 Task: Reply to email with the signature Connor Wood with the subject 'Product launch announcement' from softage.1@softage.net with the message 'Can you confirm whether the project is on track to meet the deadline?' with CC to softage.7@softage.net with an attached document Design_specifications.pdf
Action: Mouse moved to (1140, 265)
Screenshot: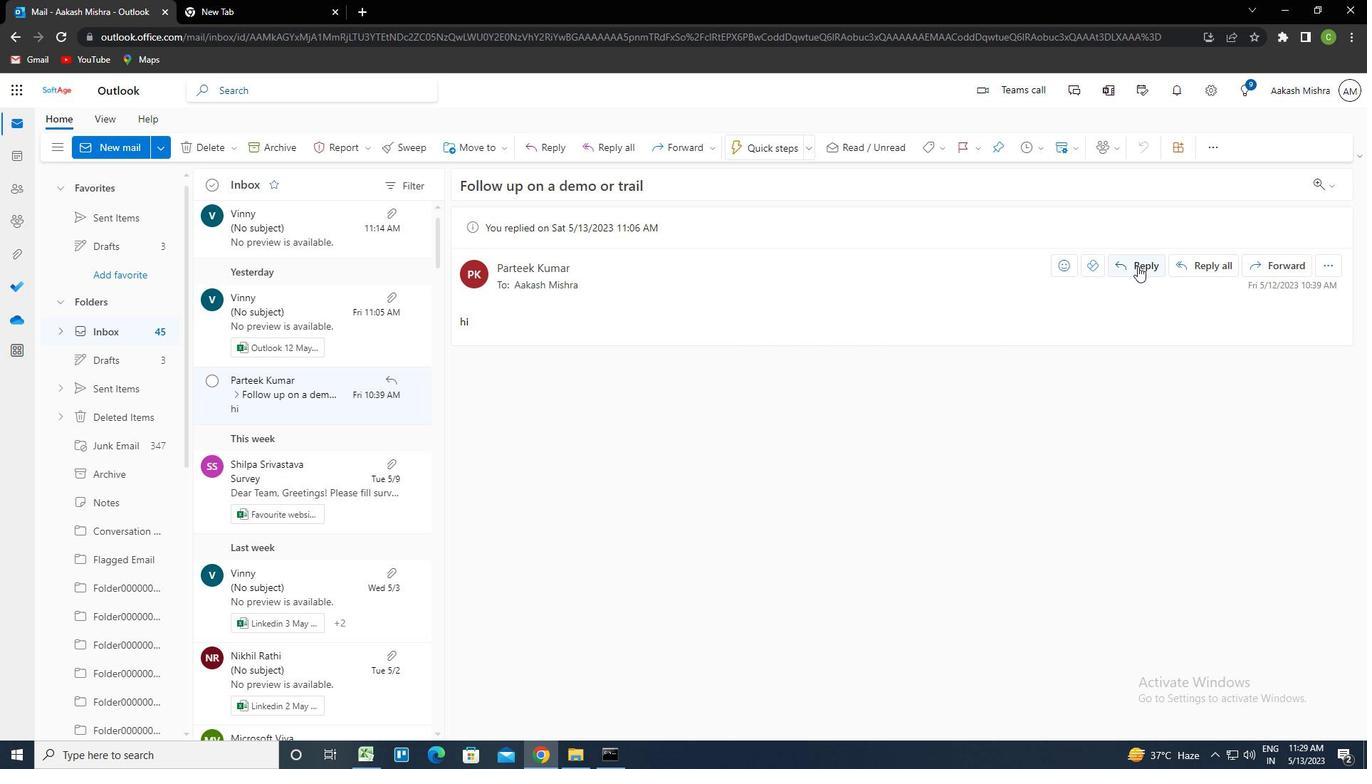 
Action: Mouse pressed left at (1140, 265)
Screenshot: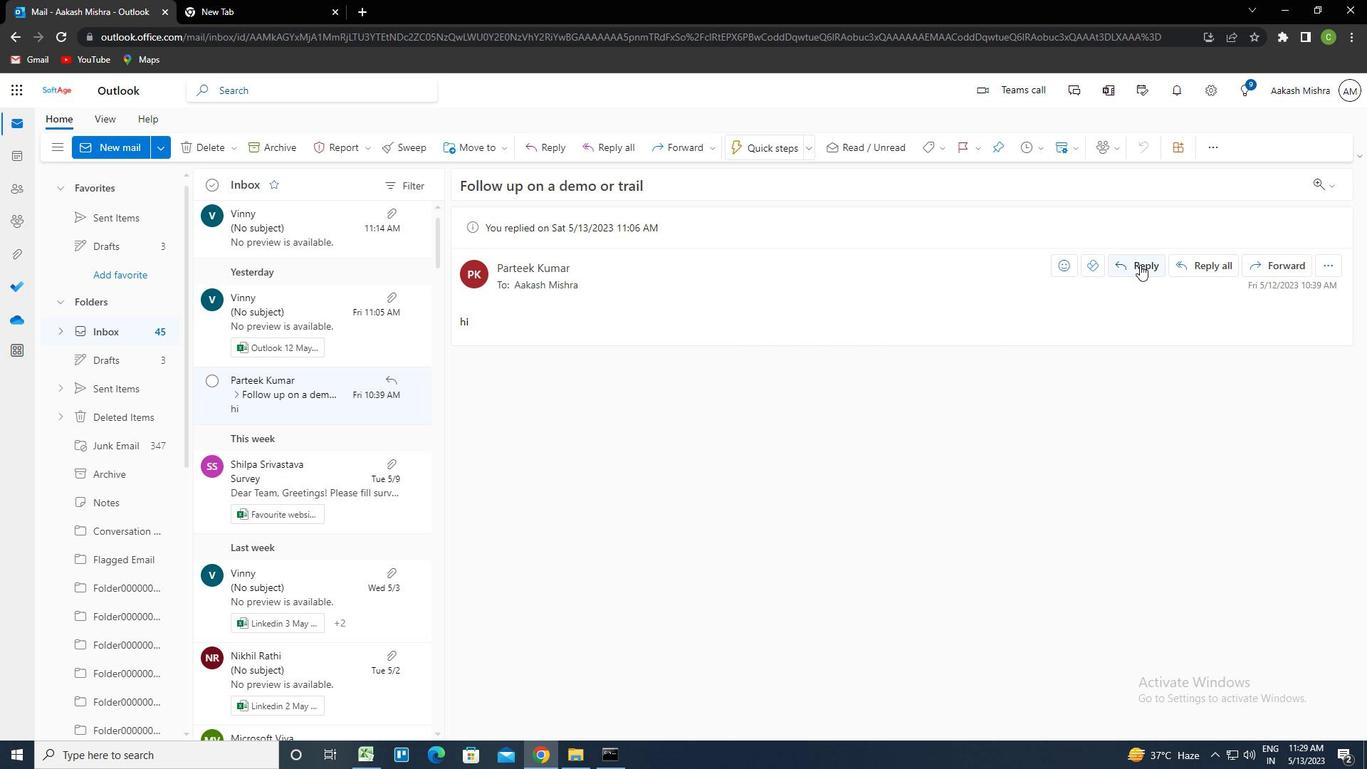 
Action: Mouse moved to (920, 151)
Screenshot: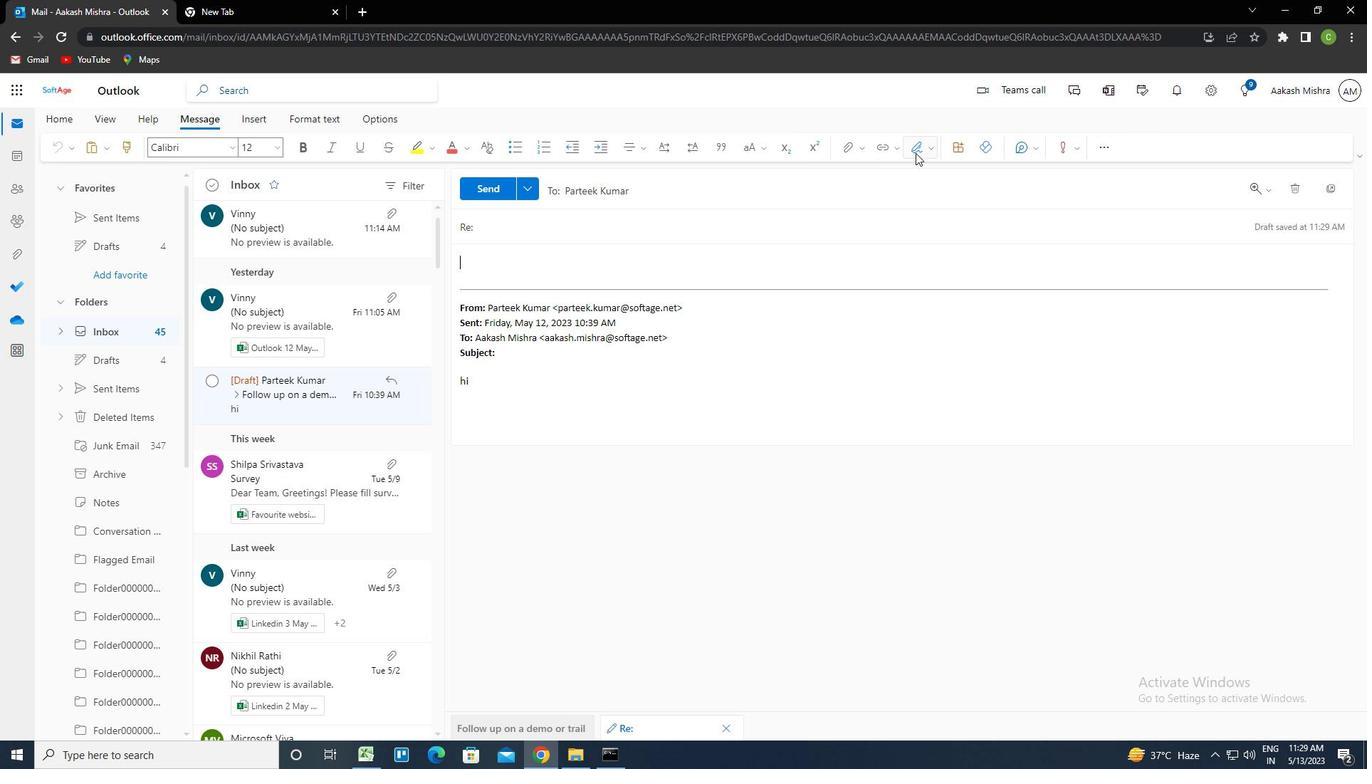 
Action: Mouse pressed left at (920, 151)
Screenshot: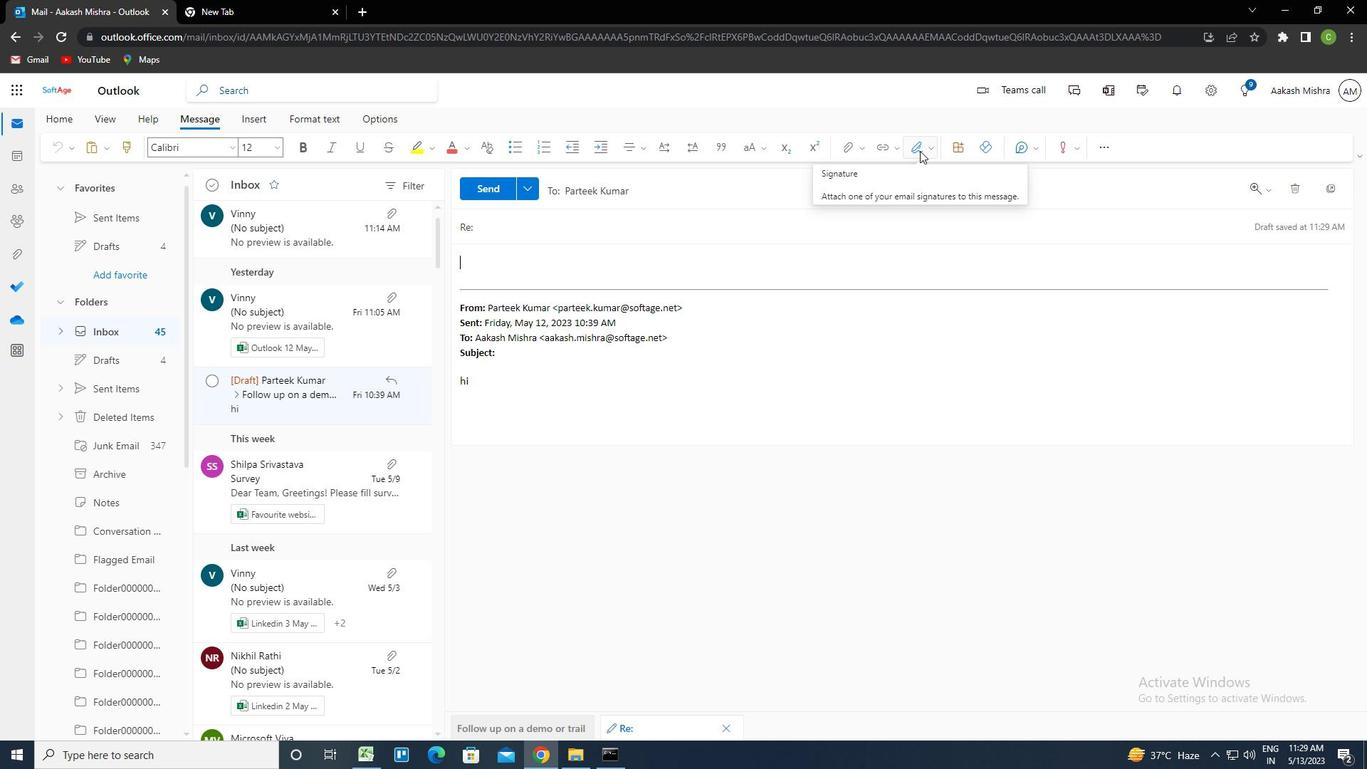 
Action: Mouse moved to (896, 208)
Screenshot: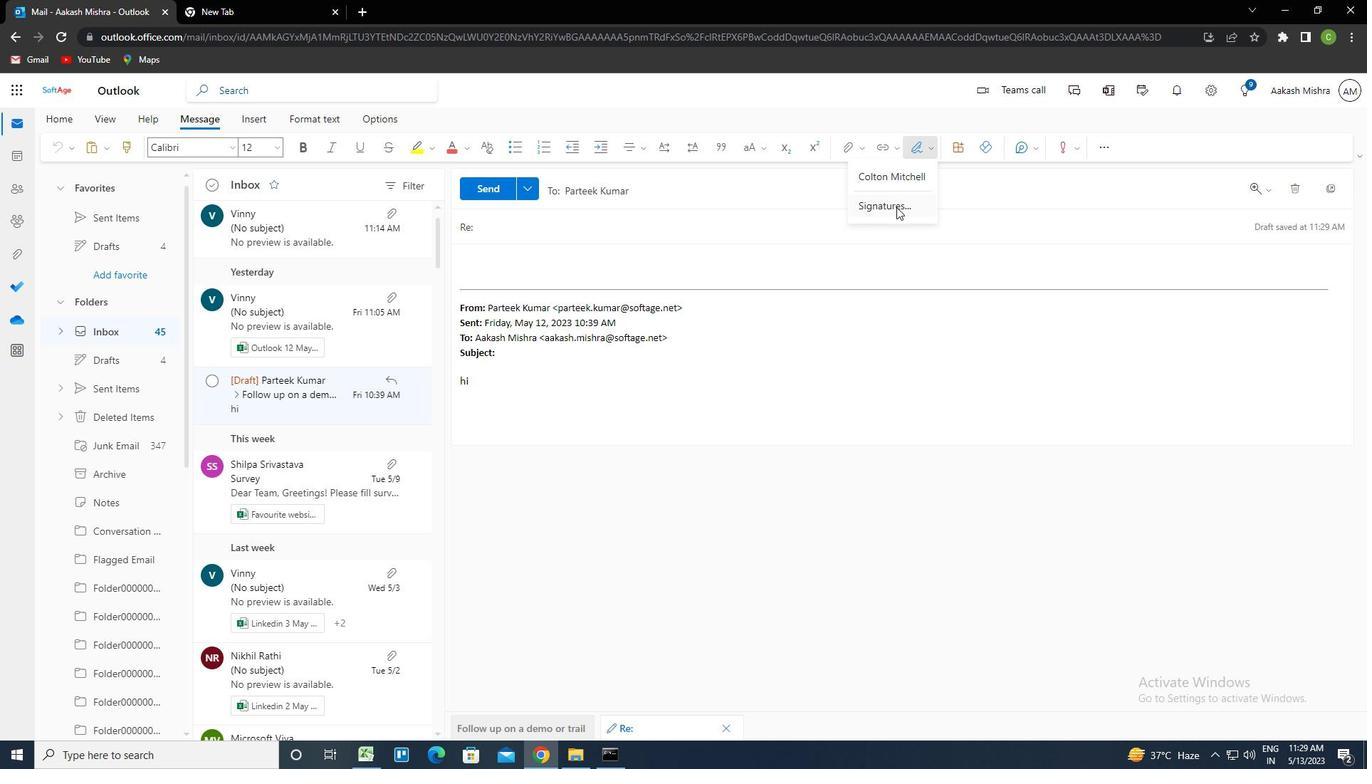 
Action: Mouse pressed left at (896, 208)
Screenshot: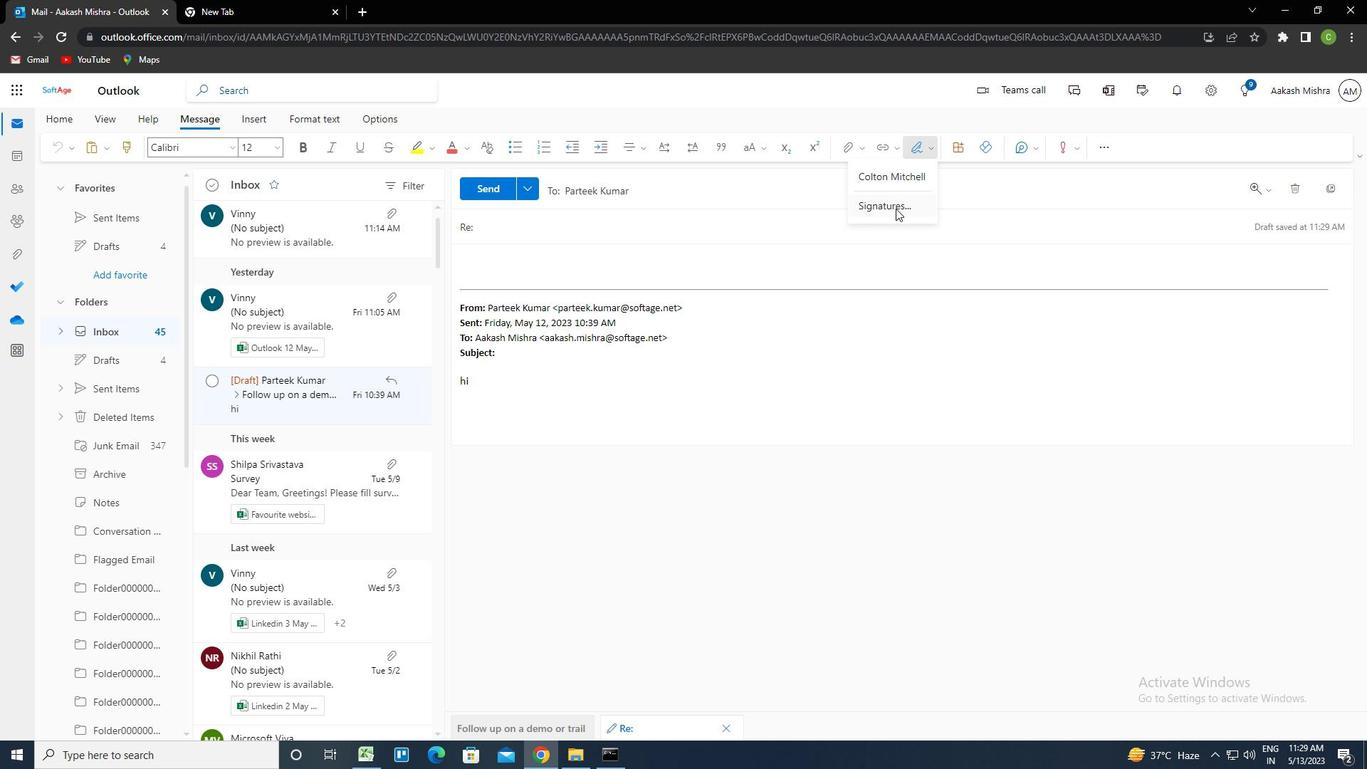 
Action: Mouse moved to (973, 264)
Screenshot: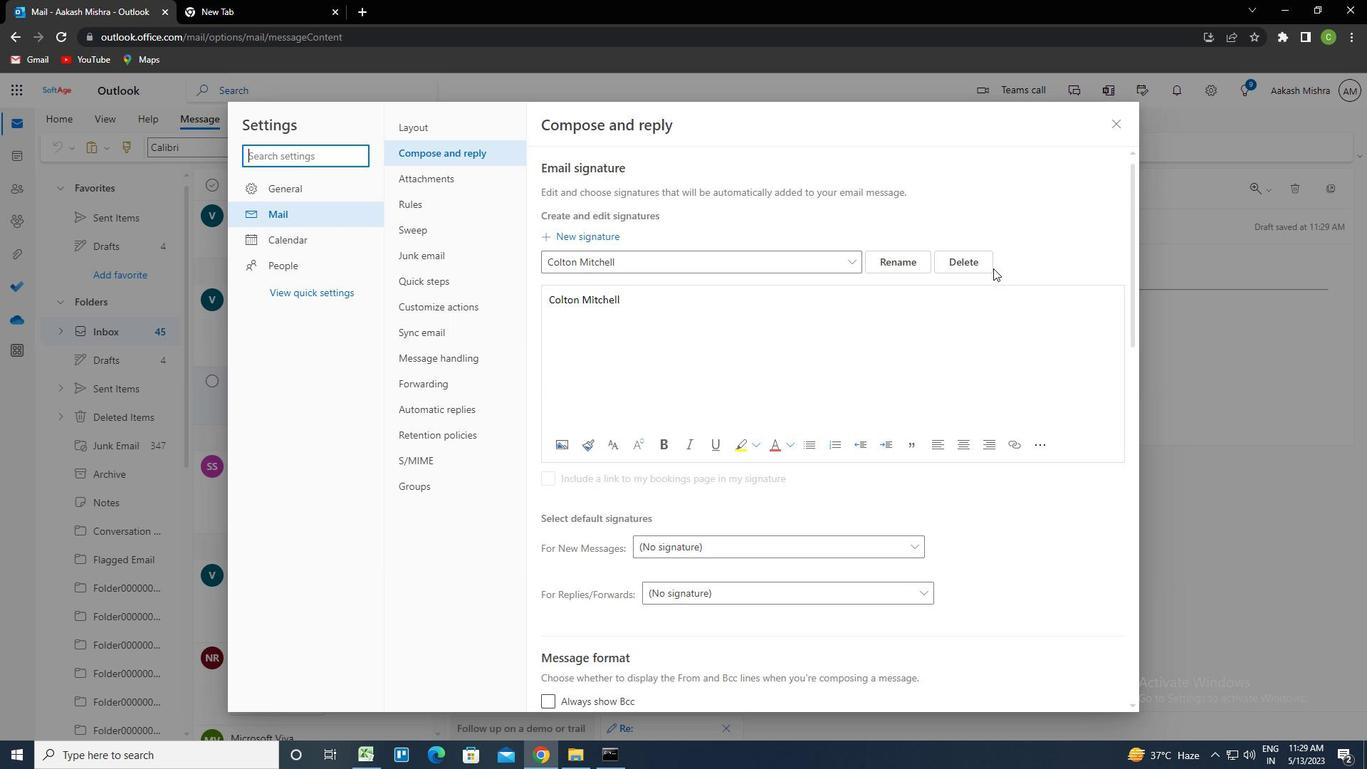 
Action: Mouse pressed left at (973, 264)
Screenshot: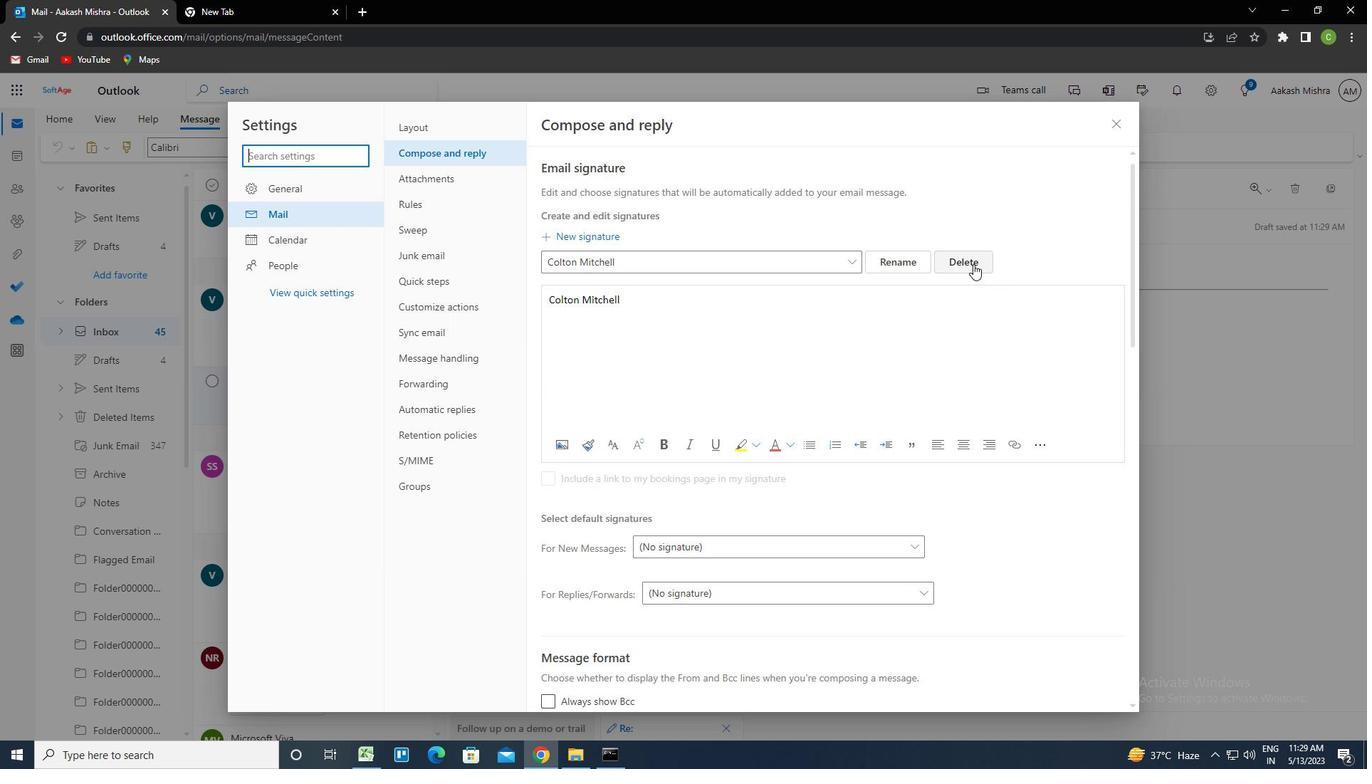 
Action: Mouse moved to (745, 262)
Screenshot: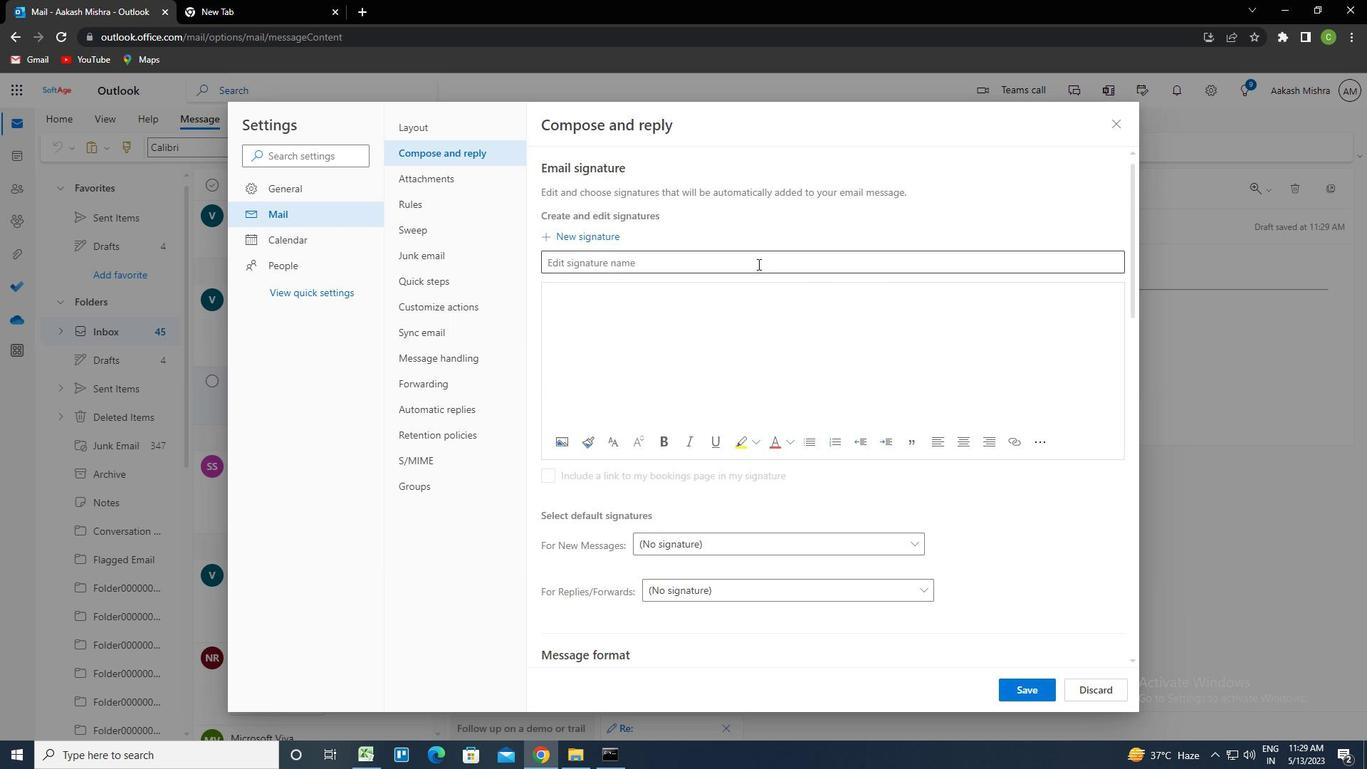 
Action: Mouse pressed left at (745, 262)
Screenshot: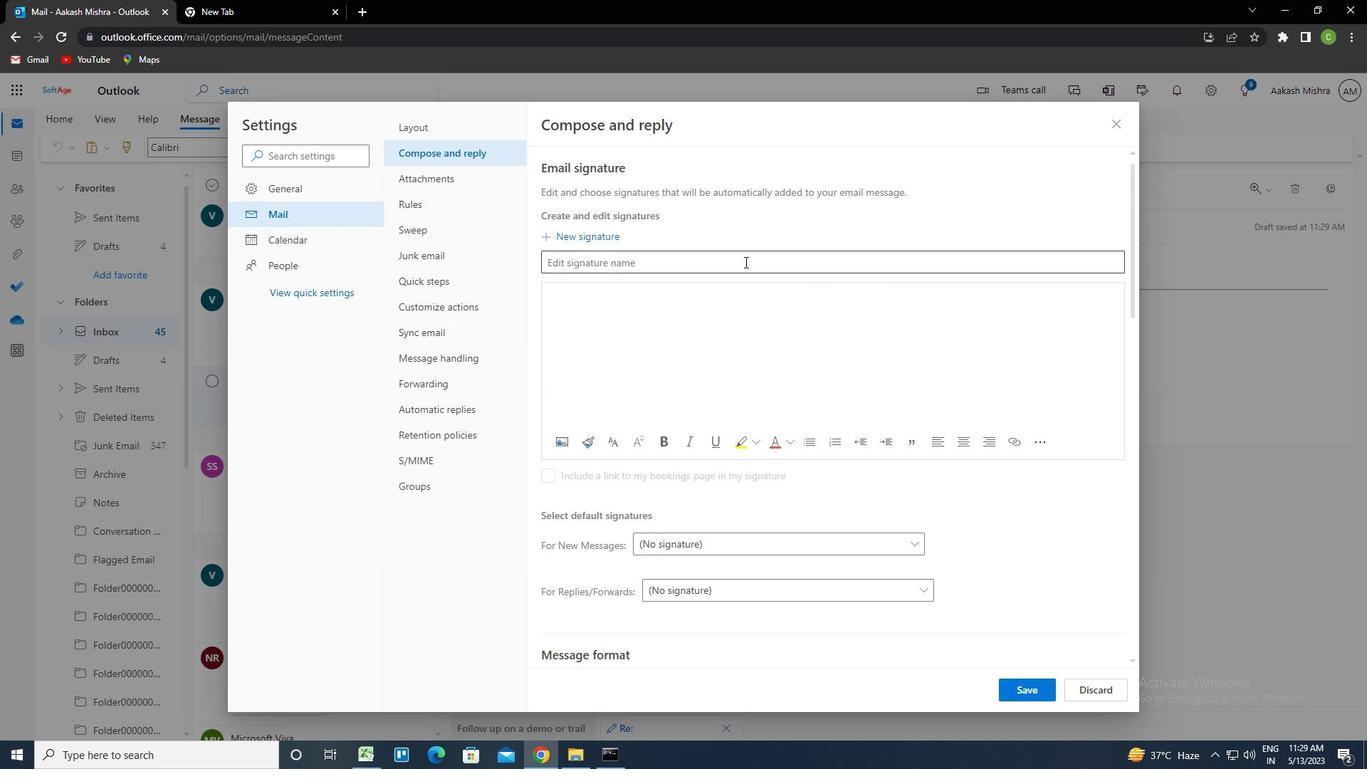
Action: Key pressed <Key.caps_lock>c<Key.caps_lock>onnor<Key.space><Key.caps_lock>w<Key.caps_lock>ood<Key.tab><Key.caps_lock>c<Key.caps_lock>onnor<Key.space><Key.caps_lock>w<Key.caps_lock>ood
Screenshot: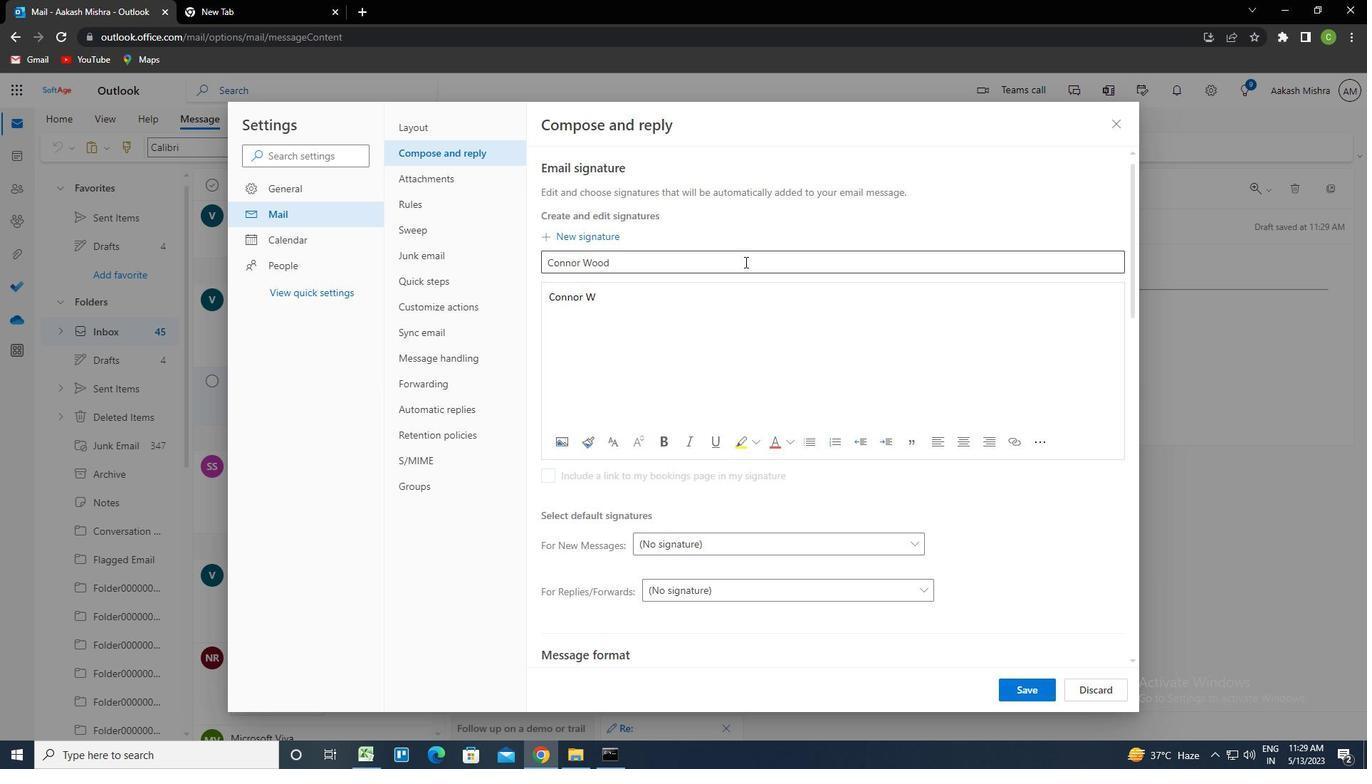 
Action: Mouse moved to (1015, 694)
Screenshot: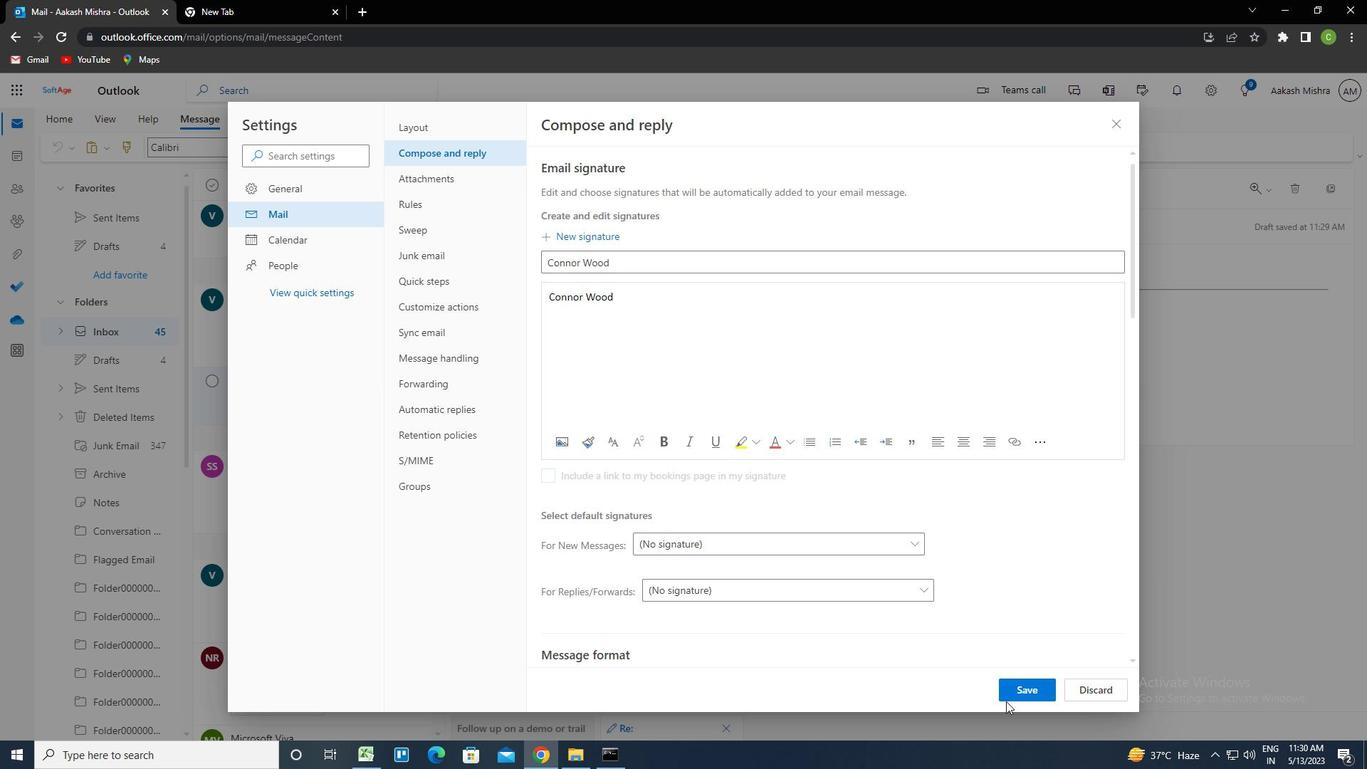
Action: Mouse pressed left at (1015, 694)
Screenshot: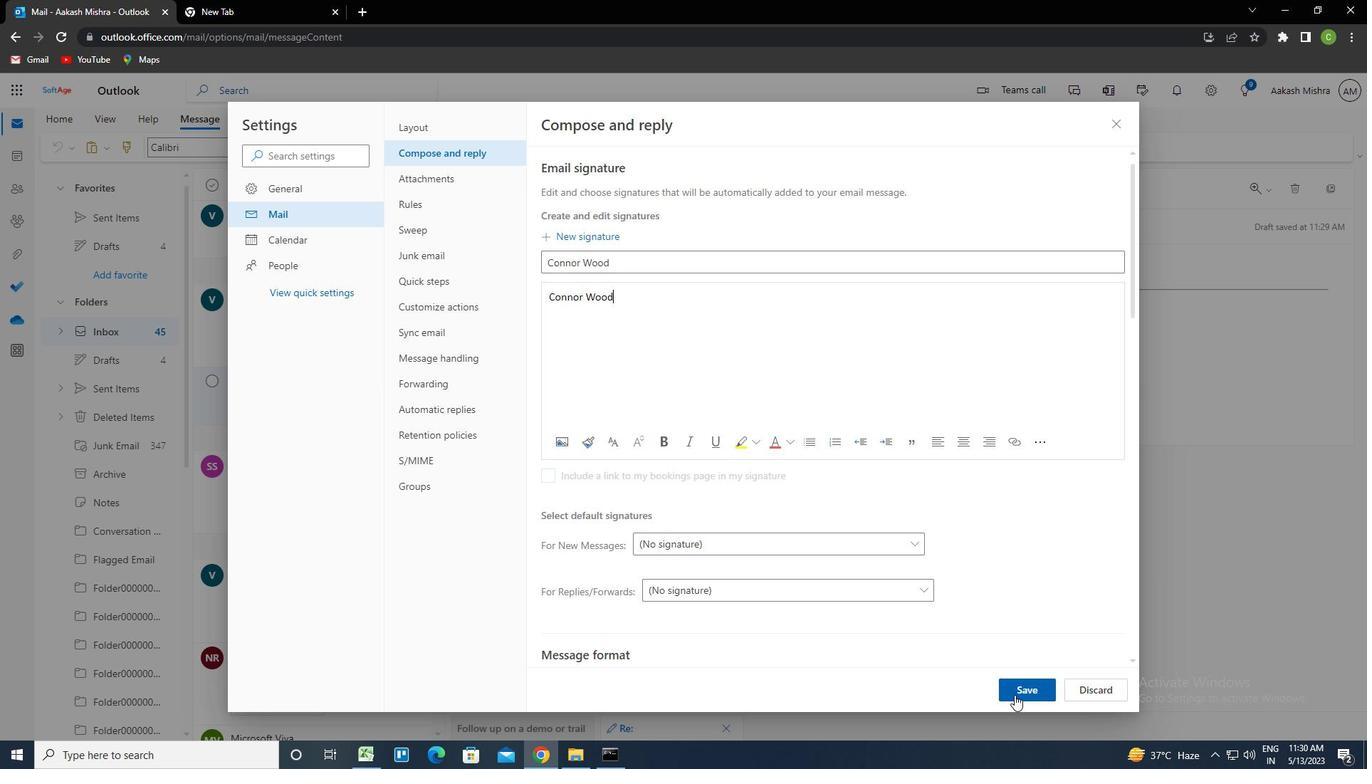 
Action: Mouse moved to (1120, 123)
Screenshot: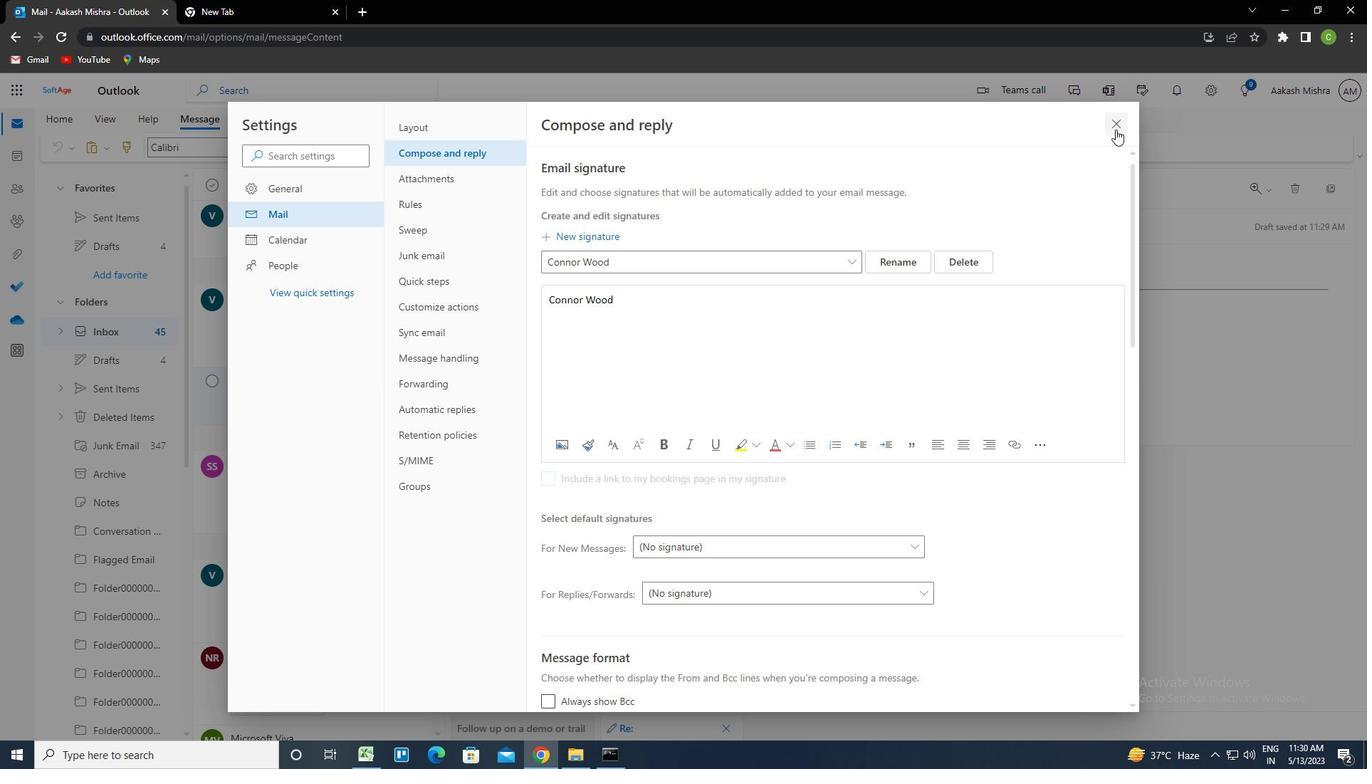 
Action: Mouse pressed left at (1120, 123)
Screenshot: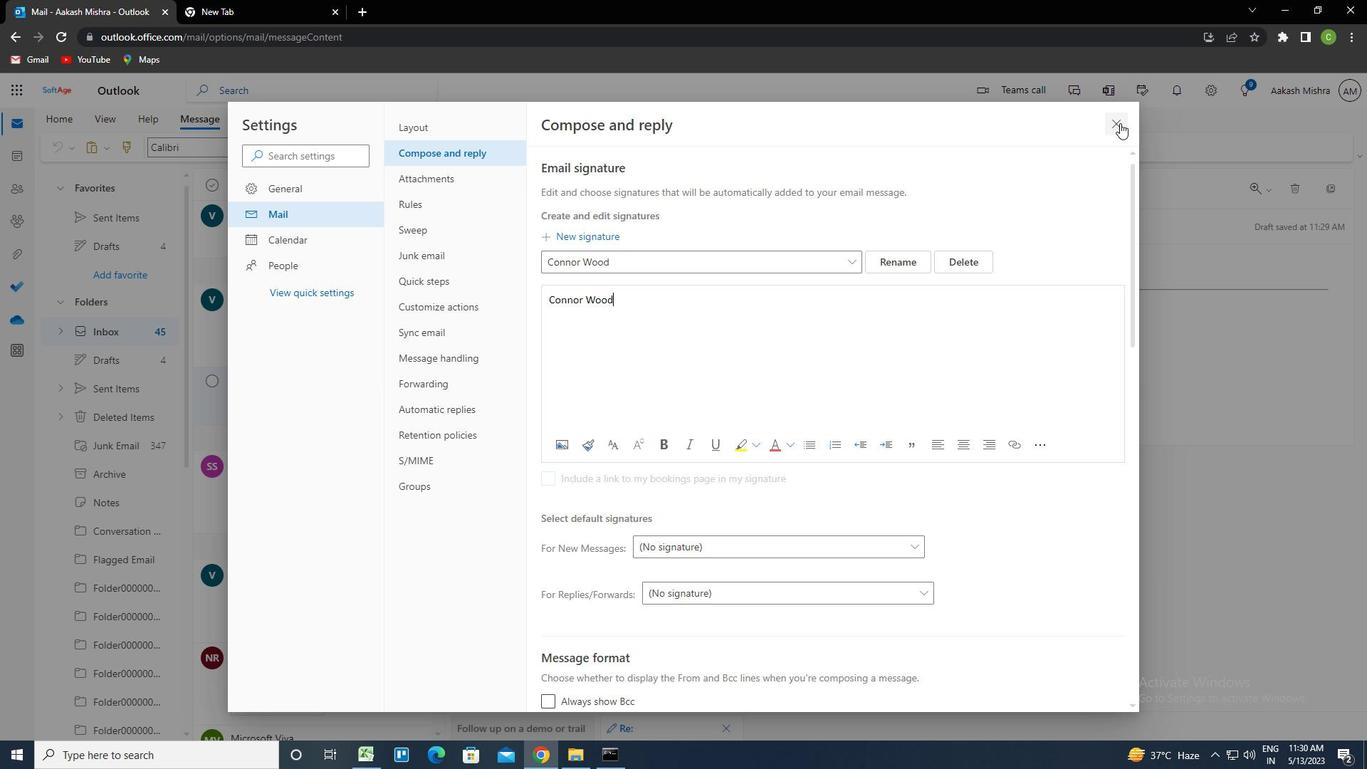 
Action: Mouse moved to (907, 149)
Screenshot: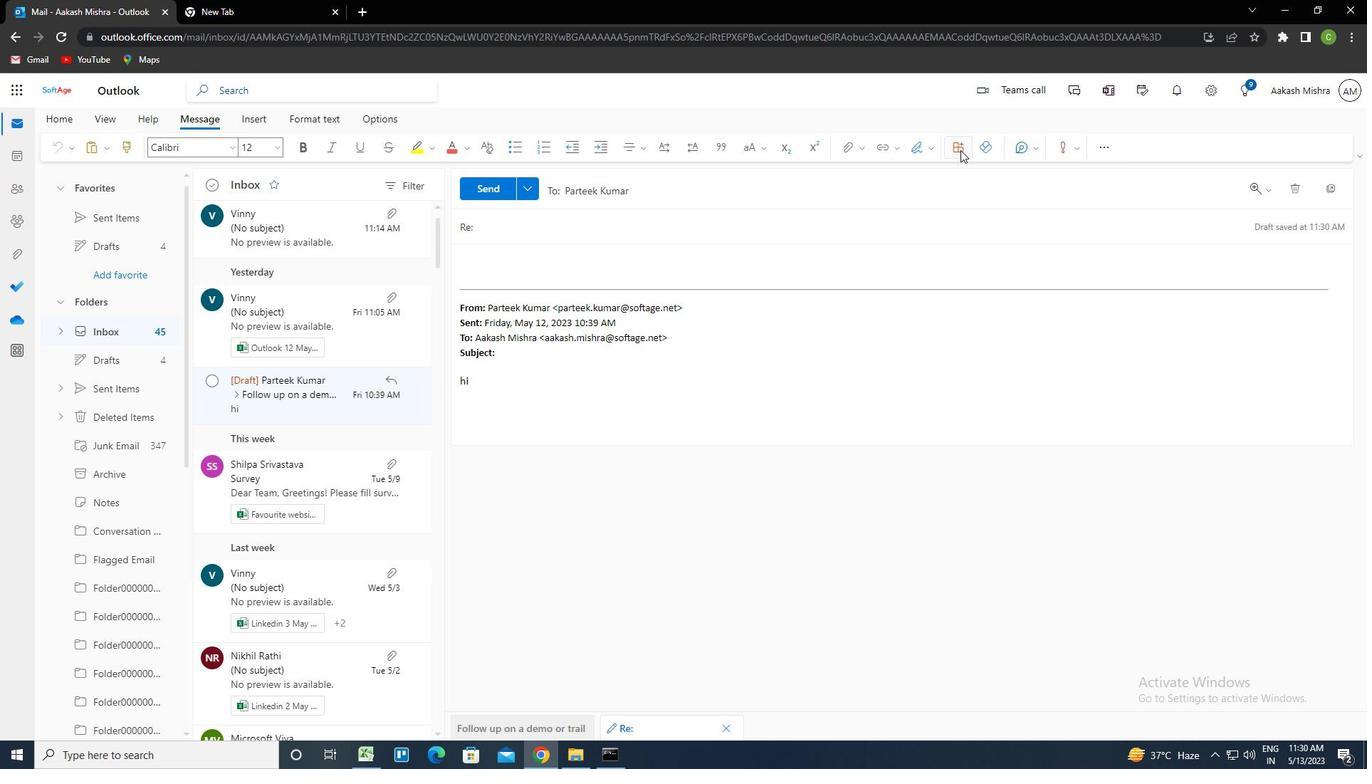 
Action: Mouse pressed left at (907, 149)
Screenshot: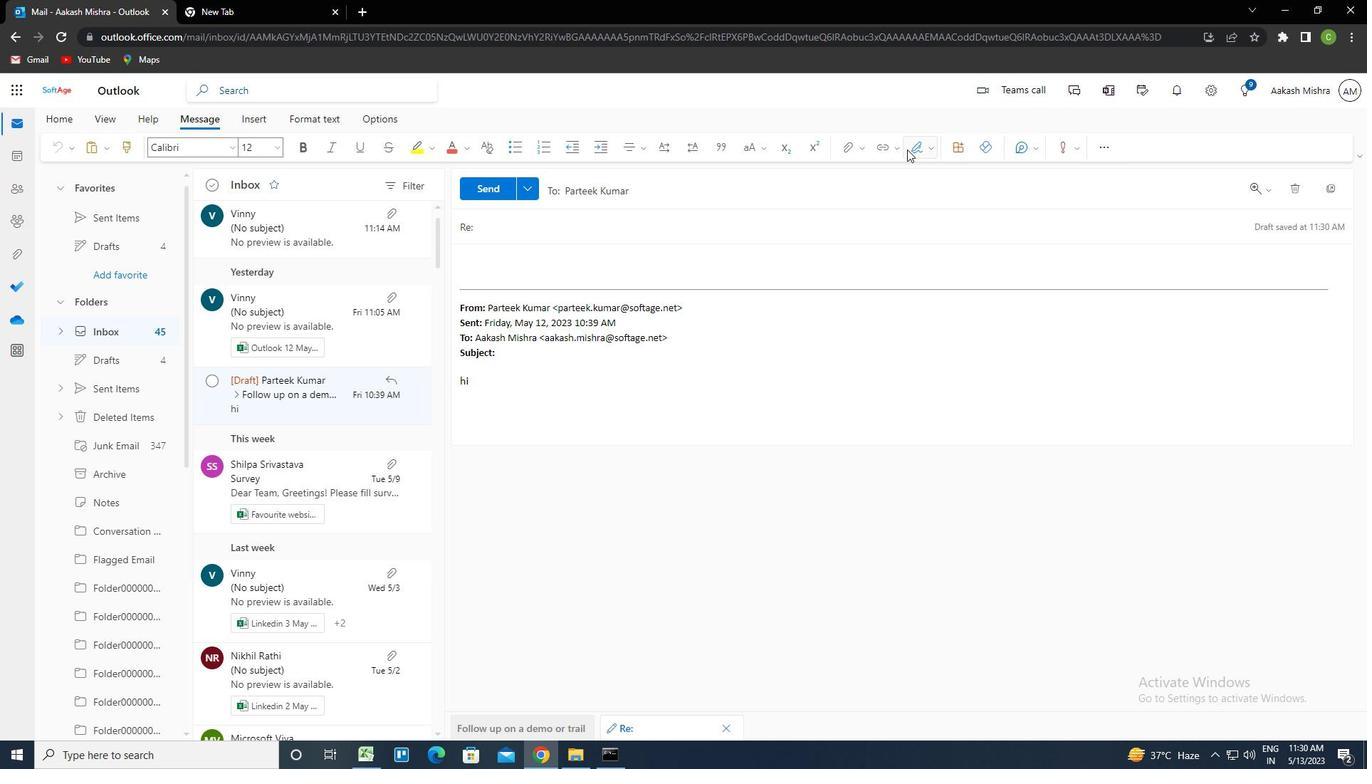 
Action: Mouse moved to (890, 180)
Screenshot: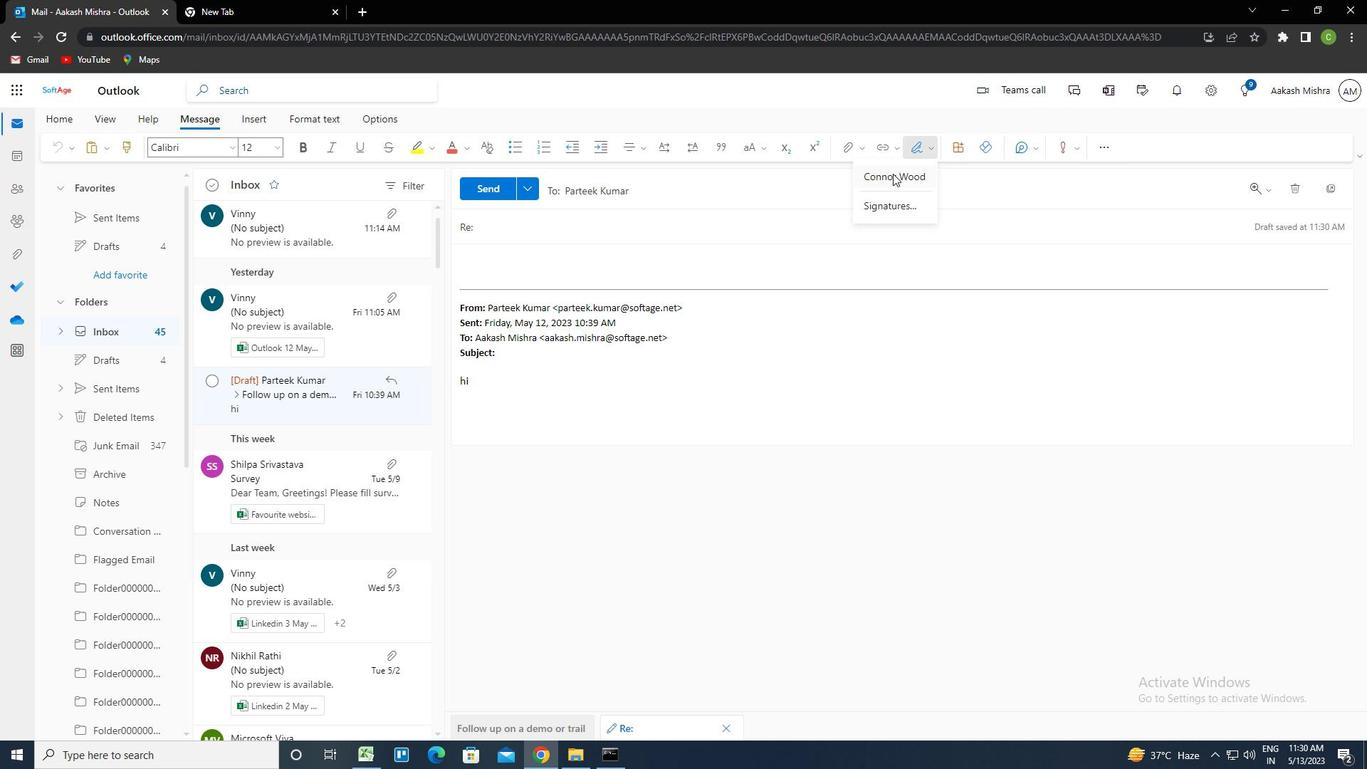 
Action: Mouse pressed left at (890, 180)
Screenshot: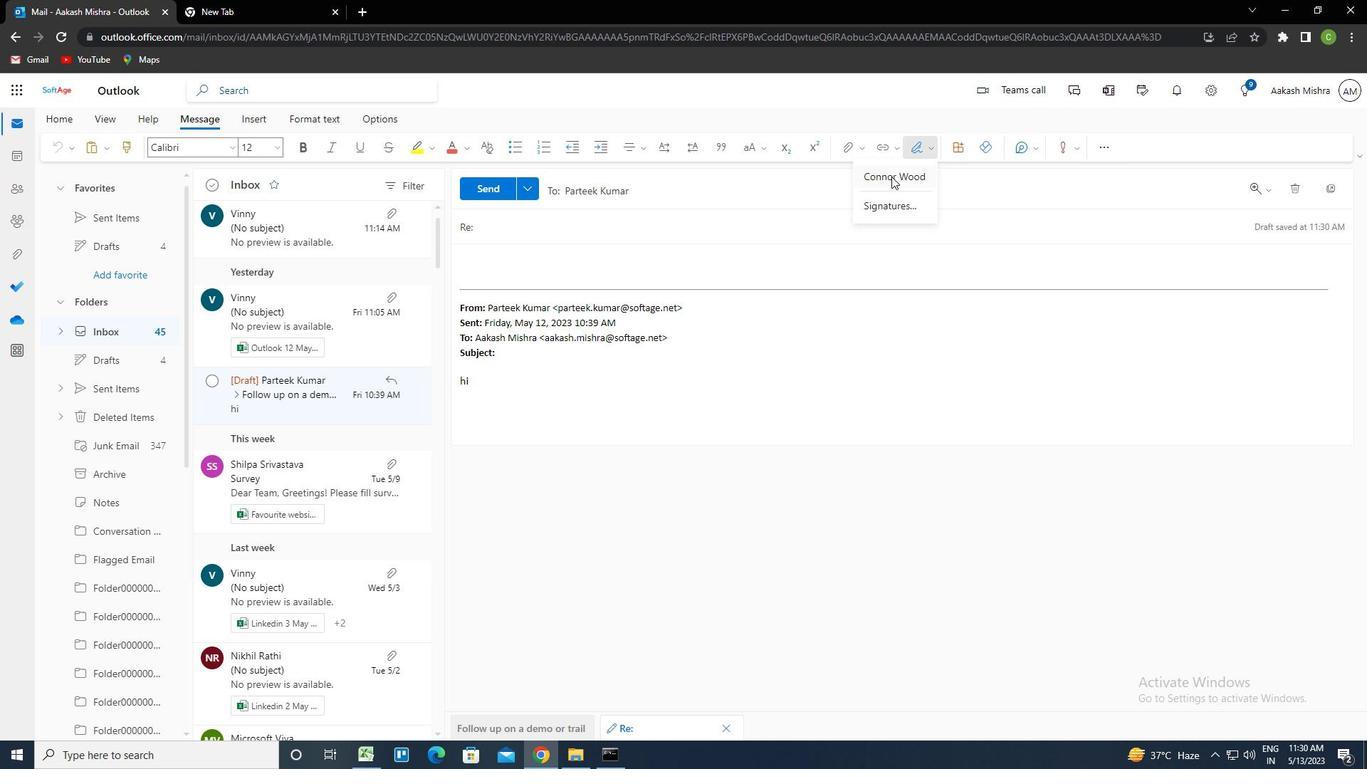 
Action: Mouse moved to (512, 226)
Screenshot: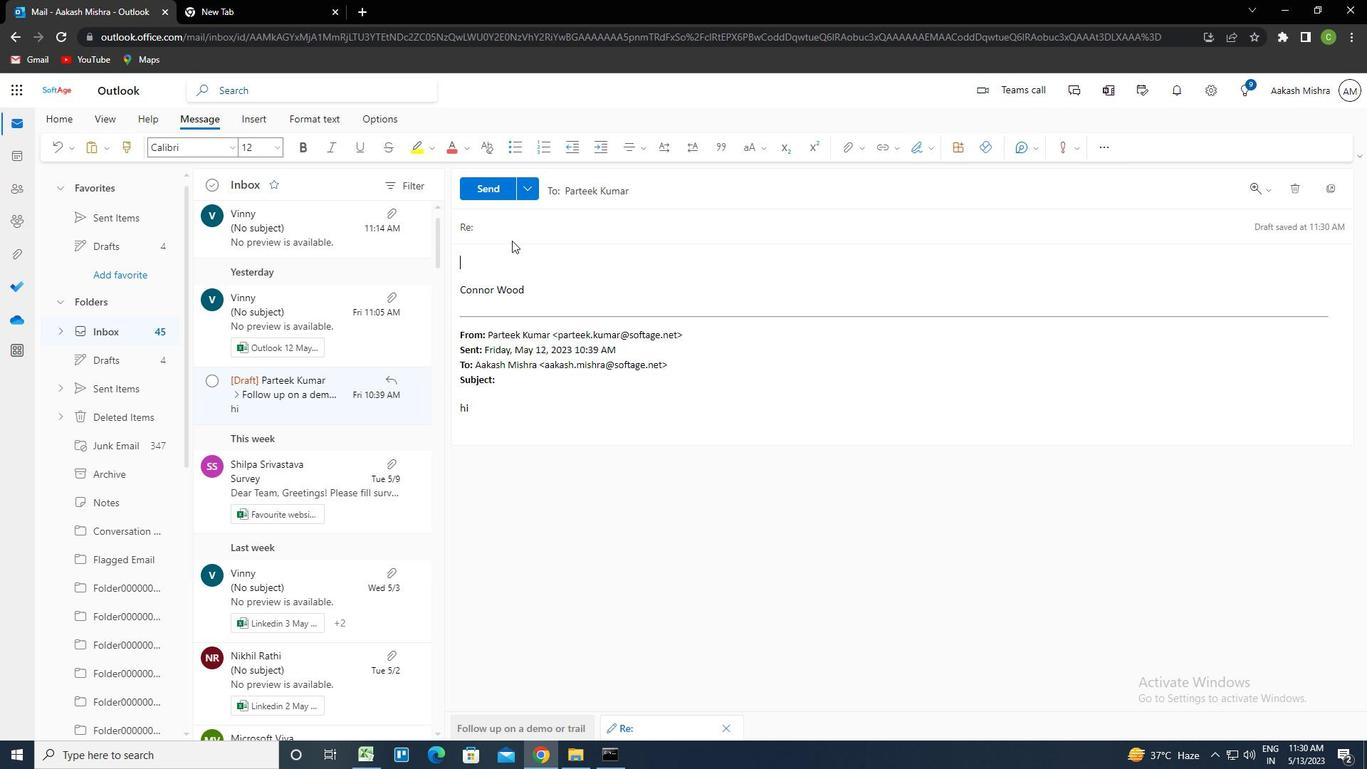 
Action: Mouse pressed left at (512, 226)
Screenshot: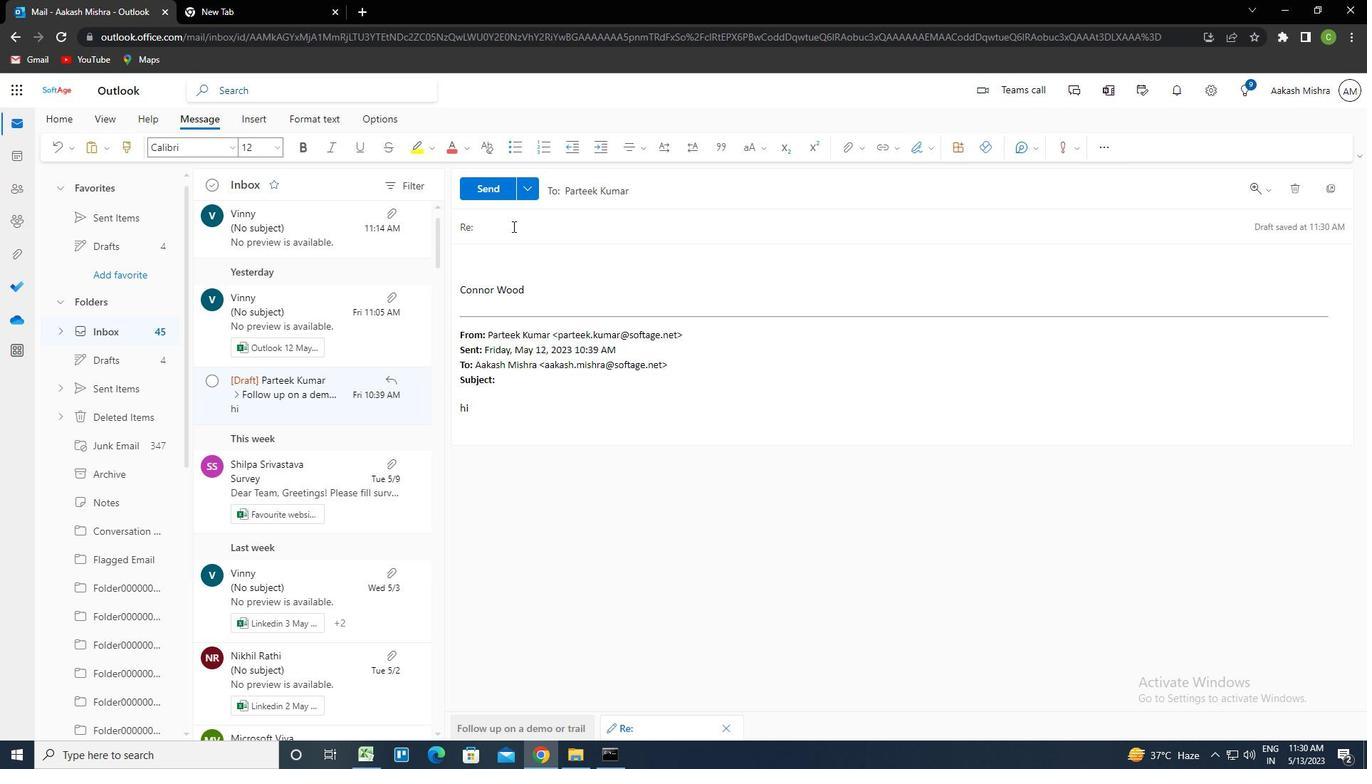 
Action: Key pressed <Key.caps_lock>p<Key.caps_lock>ro
Screenshot: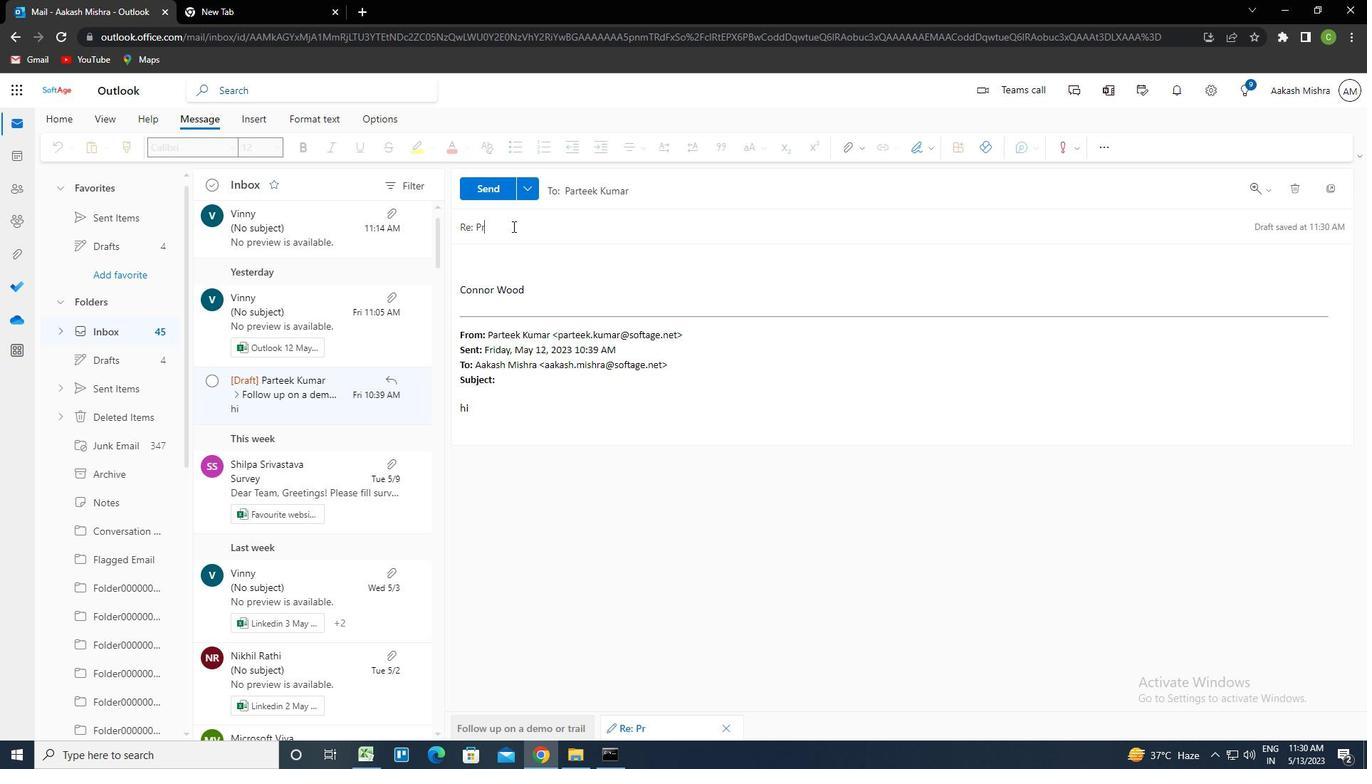 
Action: Mouse moved to (513, 225)
Screenshot: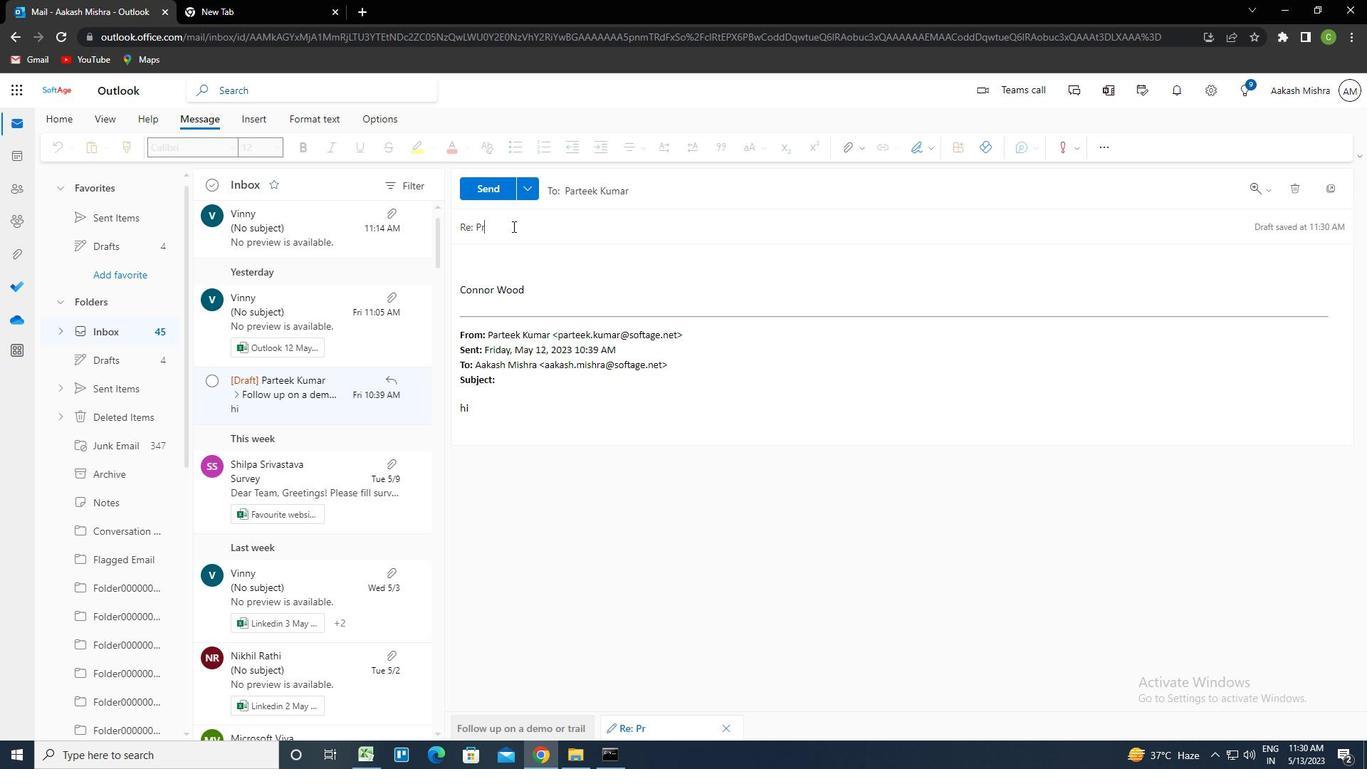 
Action: Key pressed duct<Key.space>launch<Key.space>announcement<Key.tab><Key.caps_lock>c<Key.caps_lock>an<Key.space>you<Key.space>confirm<Key.space>whether<Key.space>the<Key.space>project<Key.space>is<Key.space>on<Key.space>track<Key.space>to<Key.space>meet<Key.space>the<Key.space>deadlines<Key.backspace><Key.shift><Key.shift><Key.shift><Key.shift><Key.shift><Key.shift><Key.shift><Key.shift><Key.shift><Key.shift><Key.shift><Key.shift><Key.shift><Key.shift><Key.shift><Key.shift><Key.shift><Key.shift><Key.shift><Key.shift><Key.shift><Key.shift><Key.shift><Key.shift><Key.shift><Key.shift><Key.shift><Key.shift><Key.shift><Key.shift><Key.shift><Key.shift><Key.shift><Key.shift><Key.shift><Key.shift><Key.shift><Key.shift><Key.shift><Key.shift><Key.shift><Key.shift><Key.shift><Key.shift><Key.shift><Key.shift><Key.shift><Key.shift><Key.shift><Key.shift>?
Screenshot: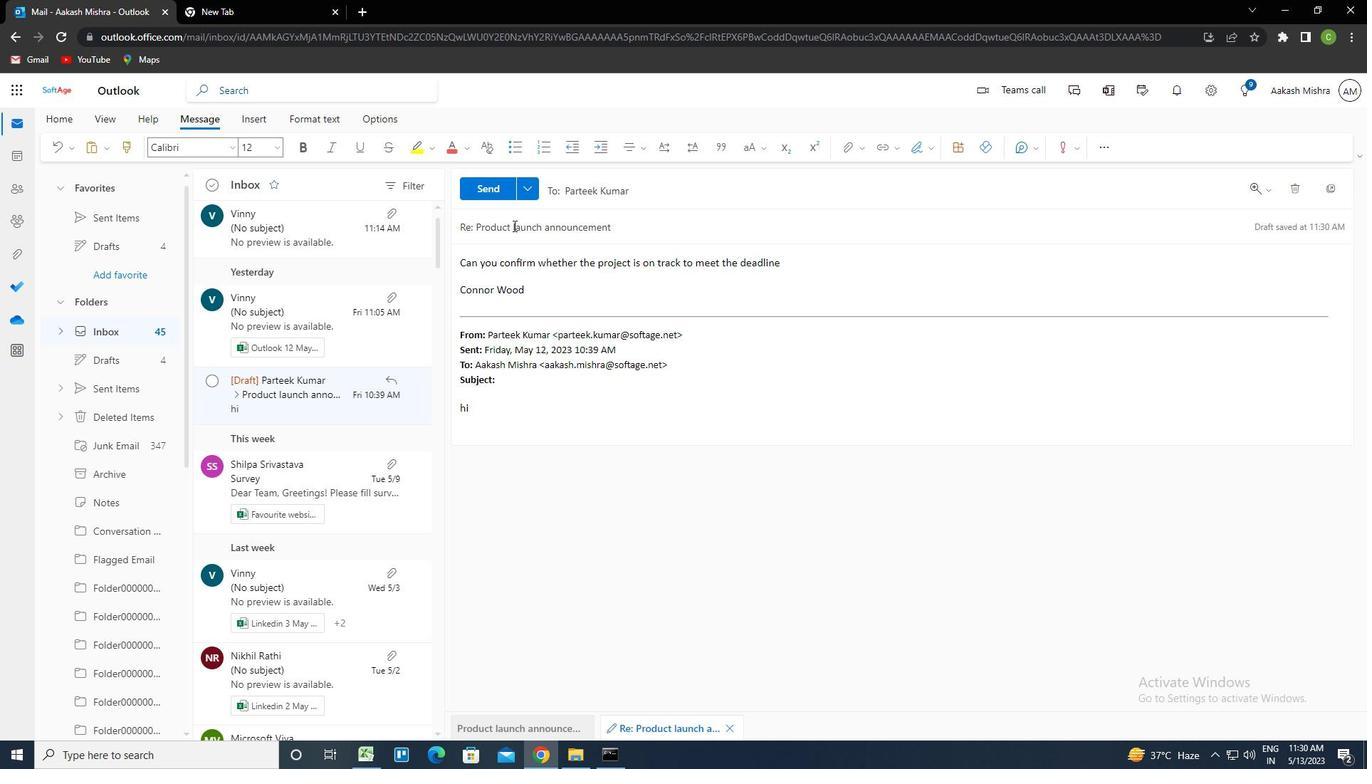 
Action: Mouse moved to (661, 192)
Screenshot: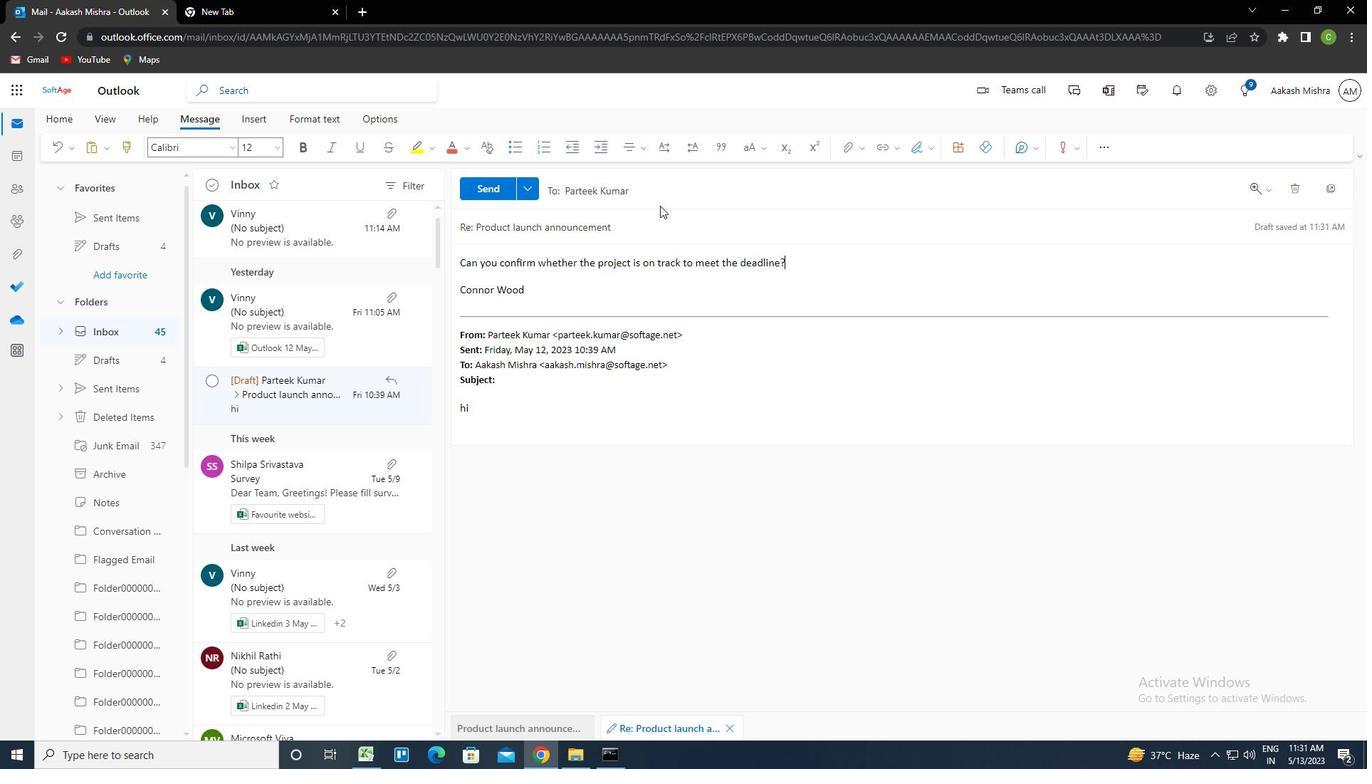 
Action: Mouse pressed left at (661, 192)
Screenshot: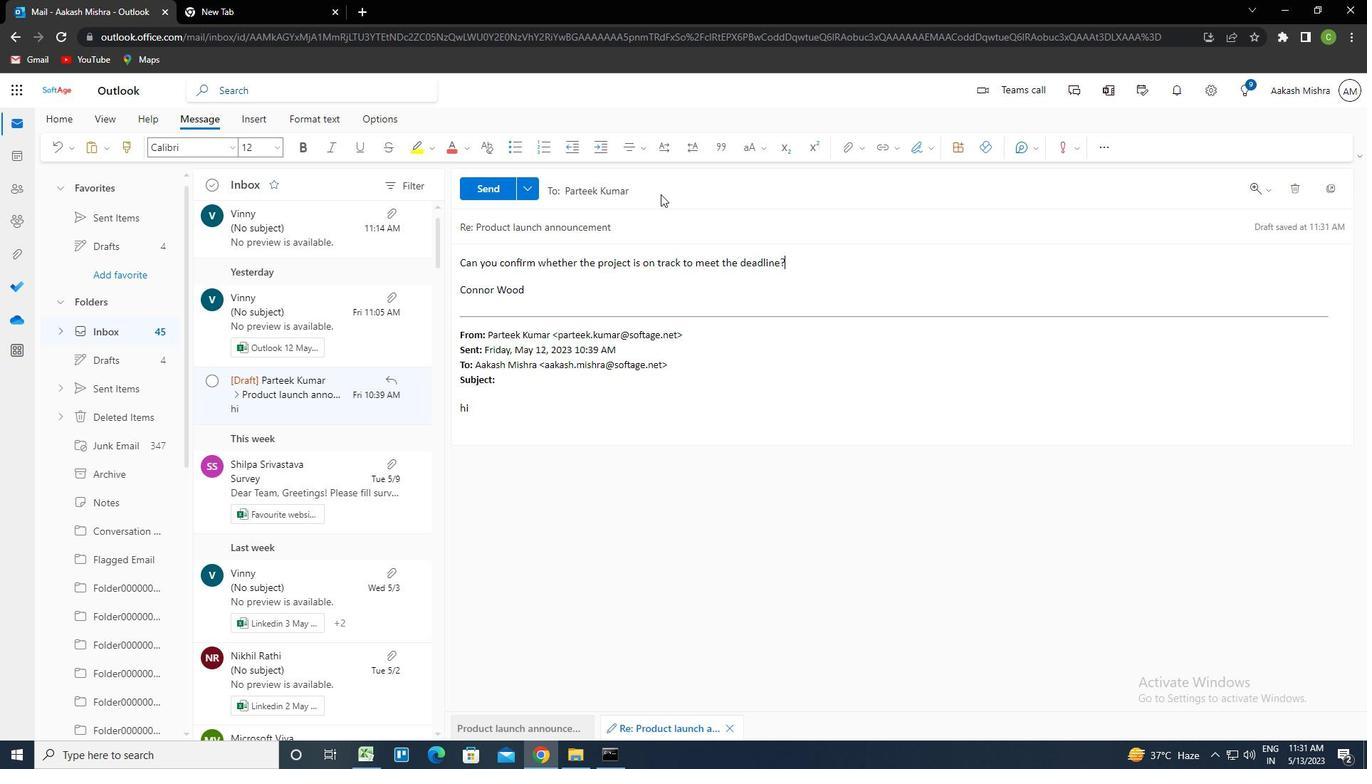 
Action: Mouse moved to (552, 260)
Screenshot: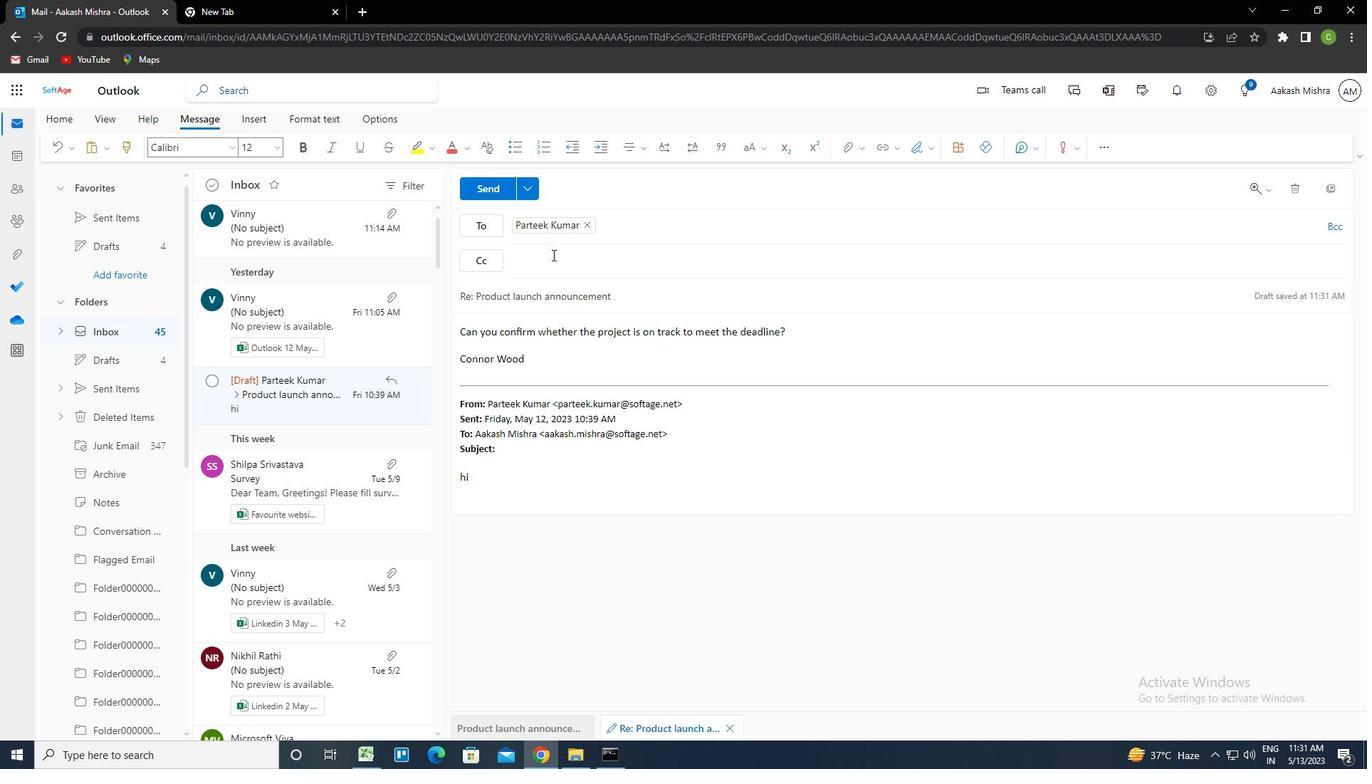 
Action: Mouse pressed left at (552, 260)
Screenshot: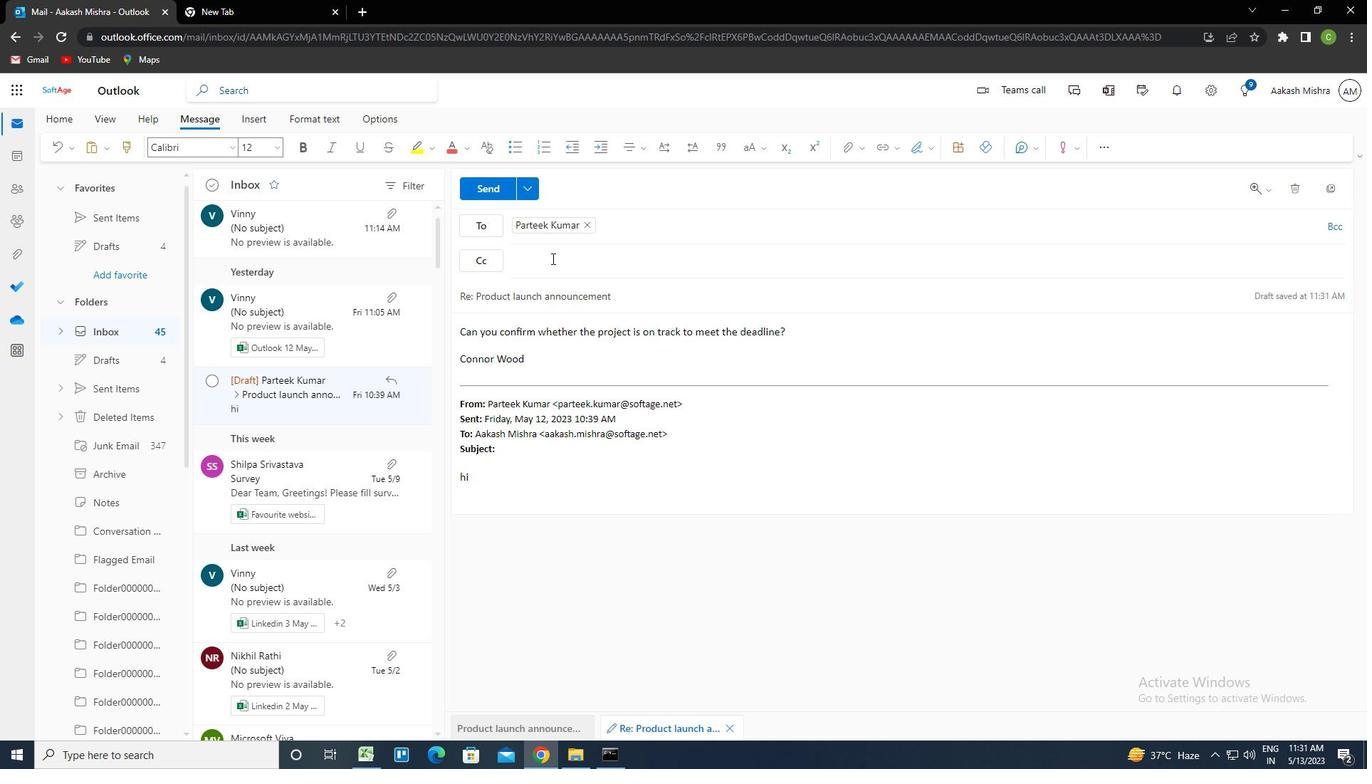 
Action: Key pressed SOFTAGE.77<Key.backspace><Key.shift>@SOFTAGE,<Key.backspace>.NET<Key.enter>
Screenshot: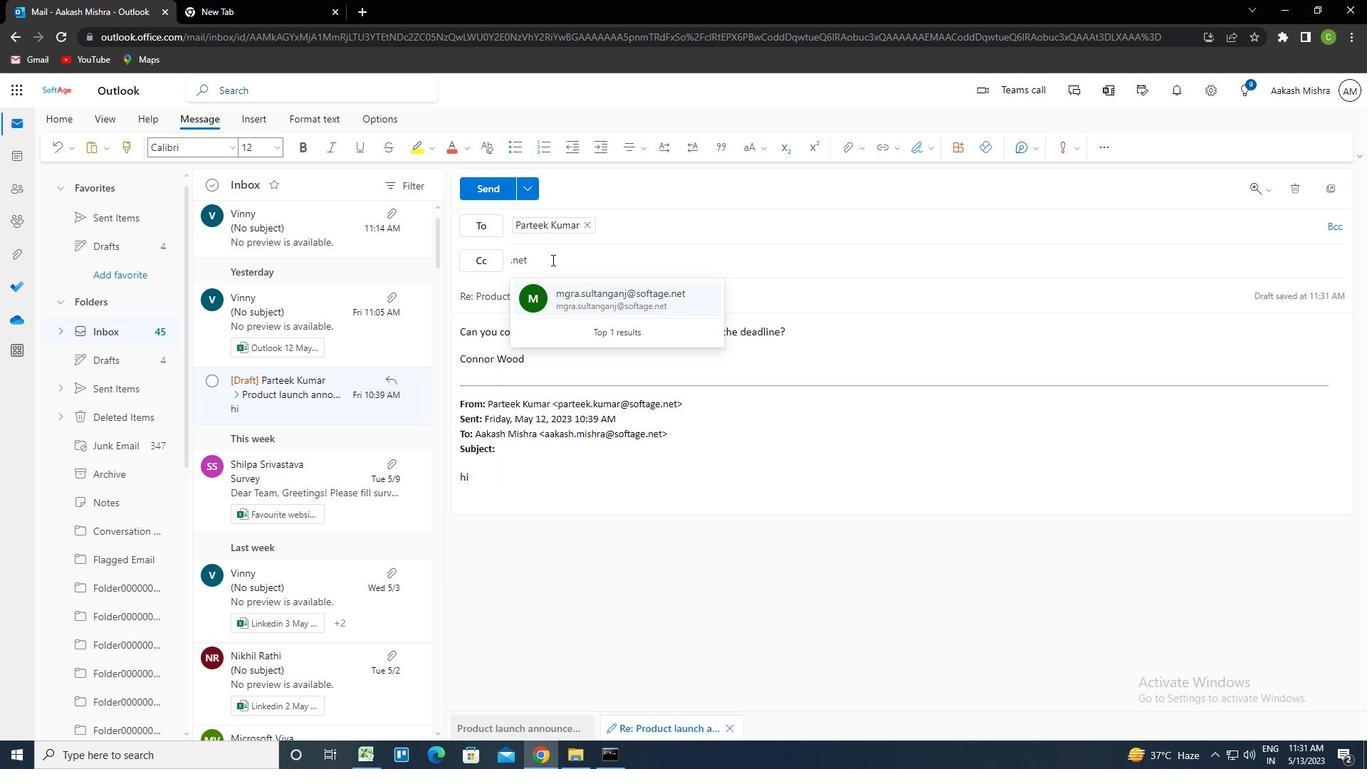 
Action: Mouse moved to (649, 263)
Screenshot: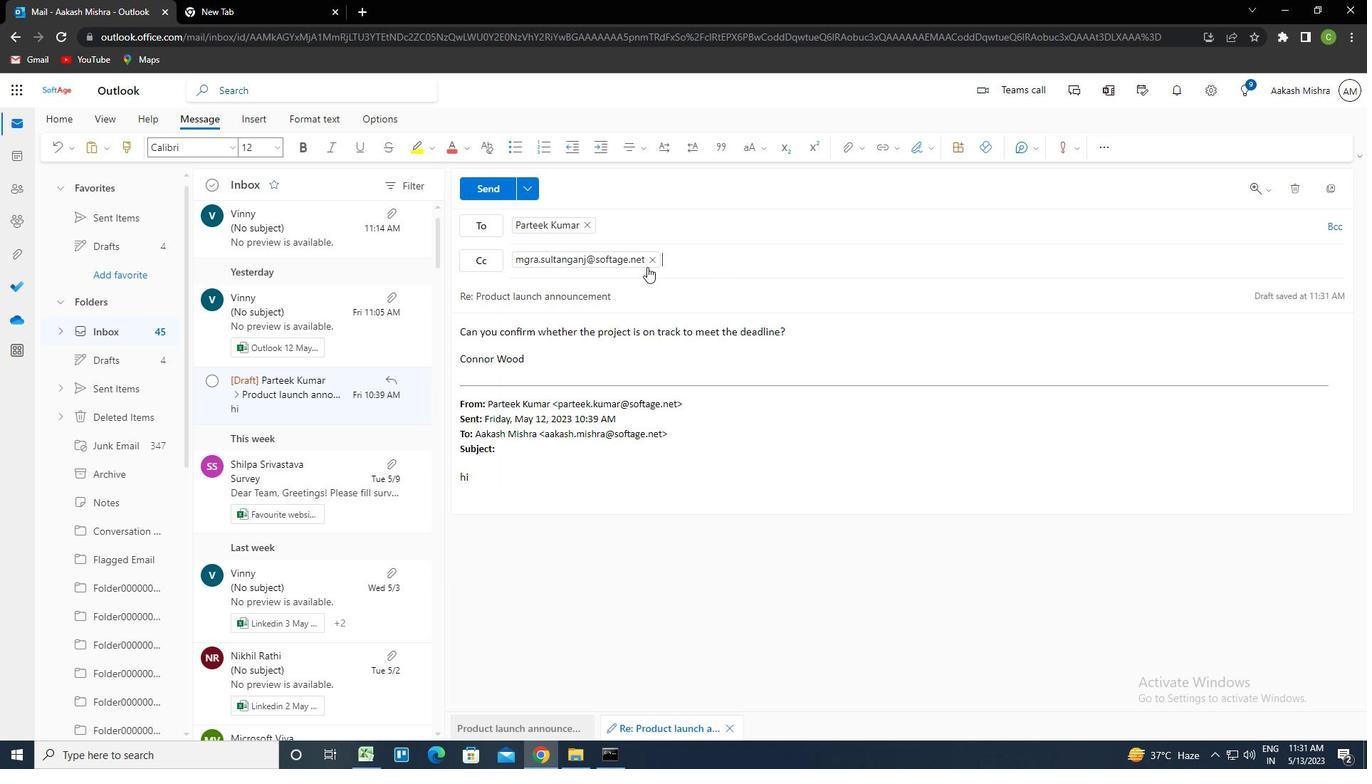 
Action: Mouse pressed left at (649, 263)
Screenshot: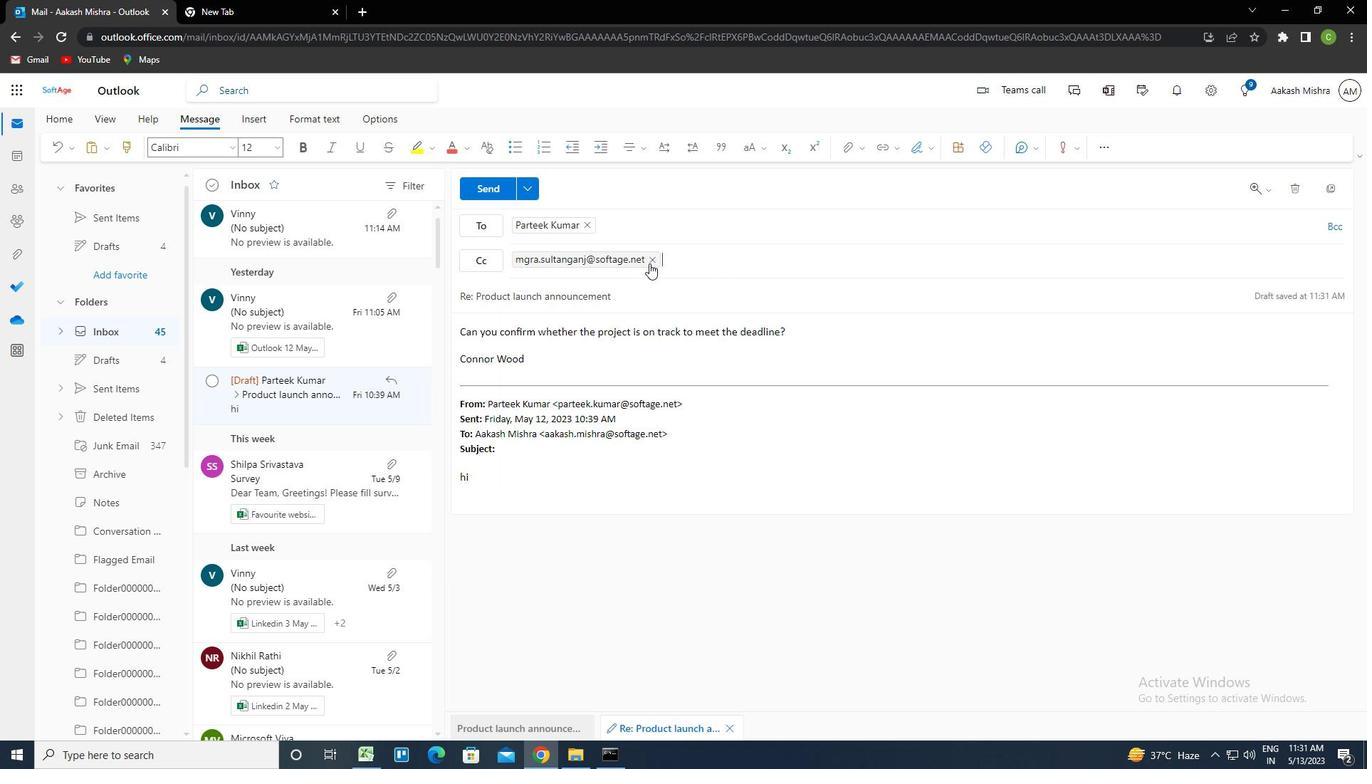 
Action: Mouse moved to (539, 263)
Screenshot: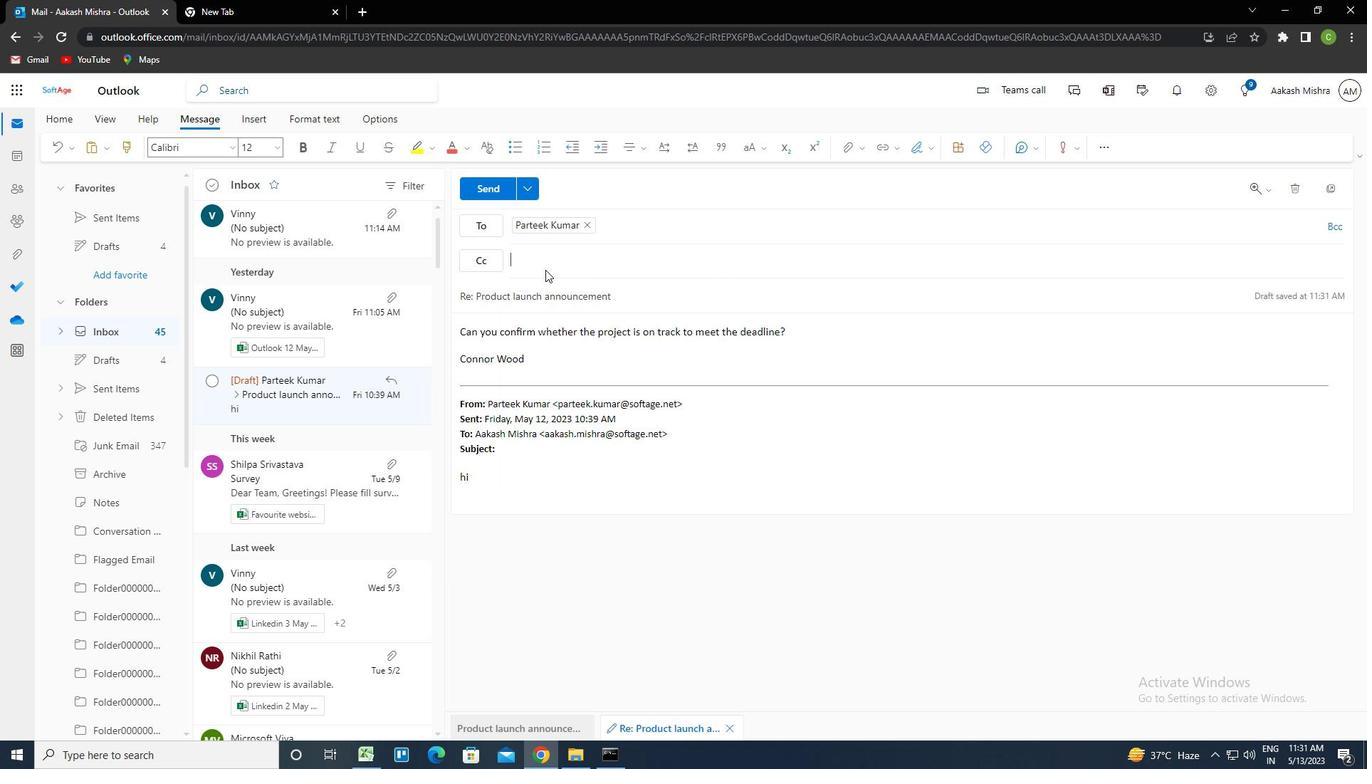 
Action: Mouse pressed left at (539, 263)
Screenshot: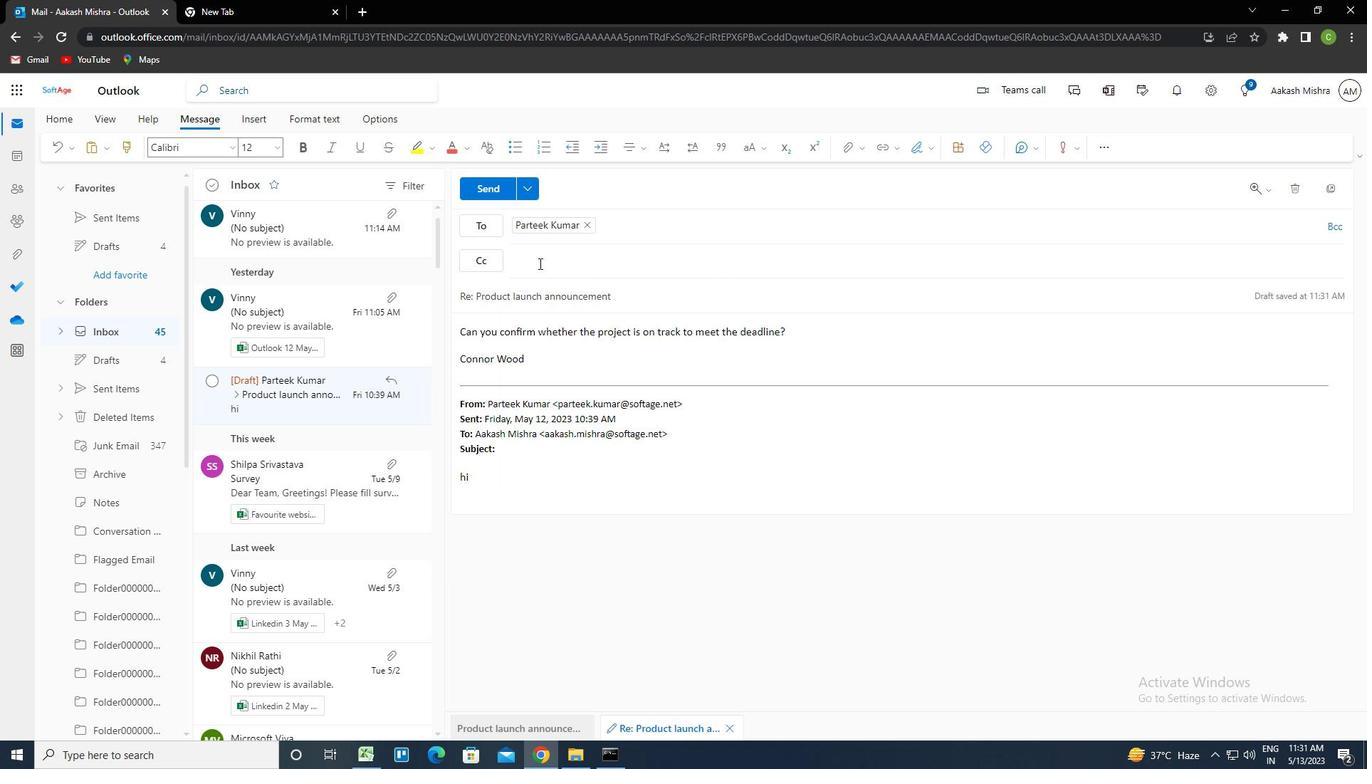 
Action: Key pressed SOFTAGE.7<Key.shift>@SOFTAGE.NET<Key.down><Key.enter>
Screenshot: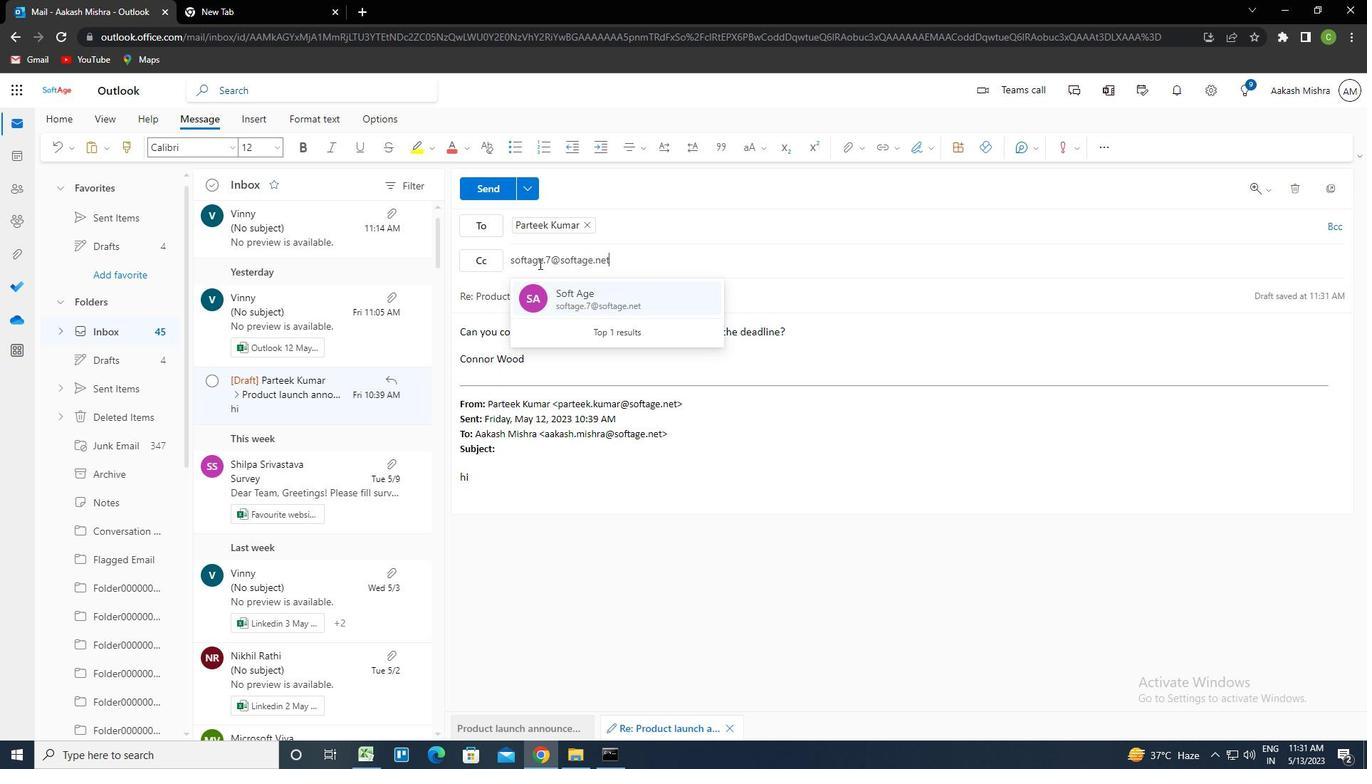 
Action: Mouse moved to (858, 149)
Screenshot: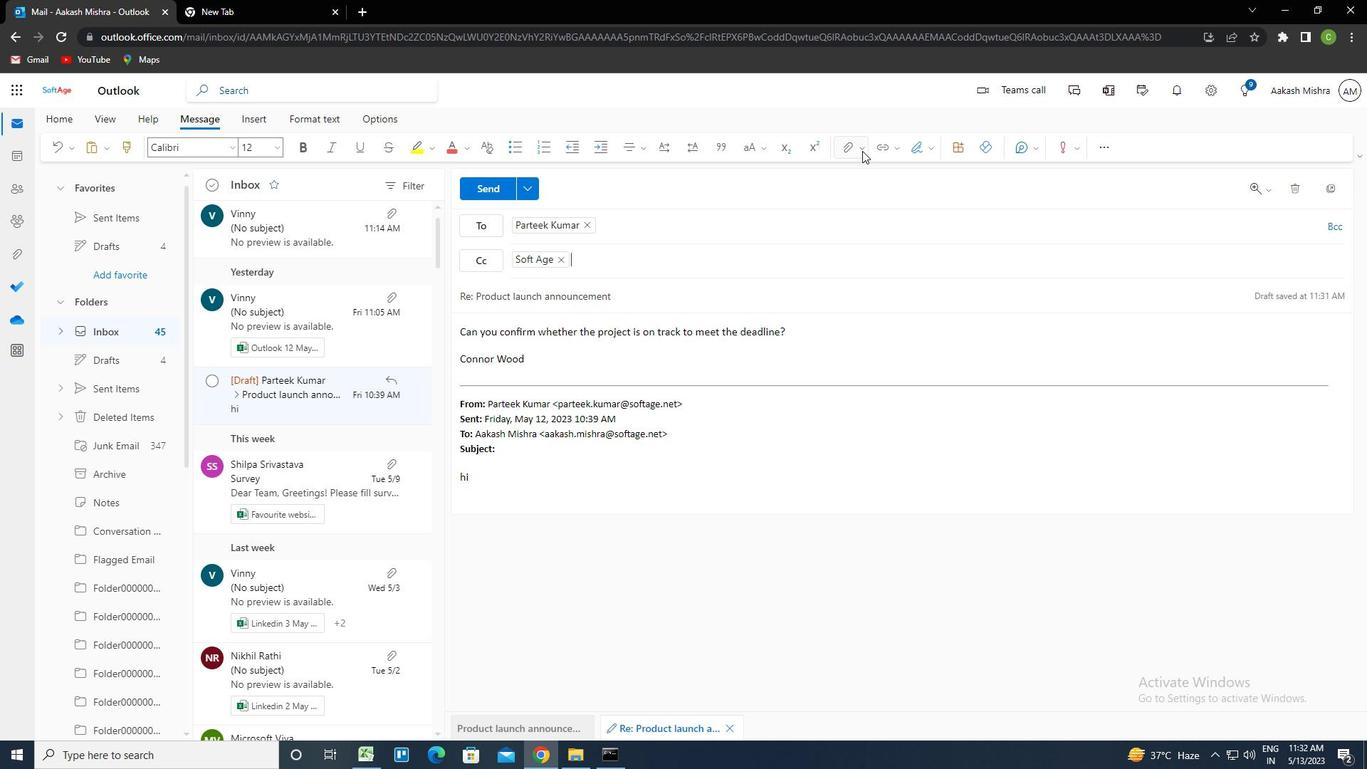 
Action: Mouse pressed left at (858, 149)
Screenshot: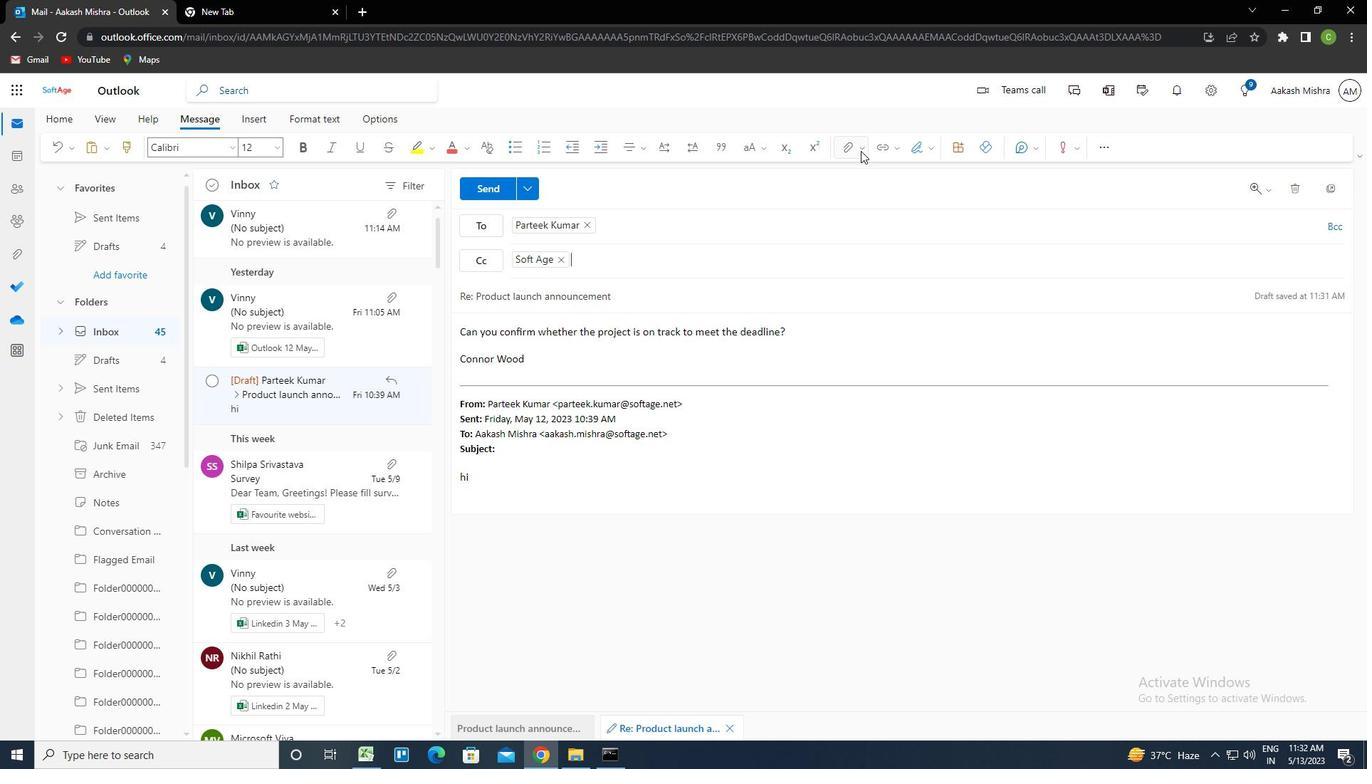 
Action: Mouse moved to (782, 181)
Screenshot: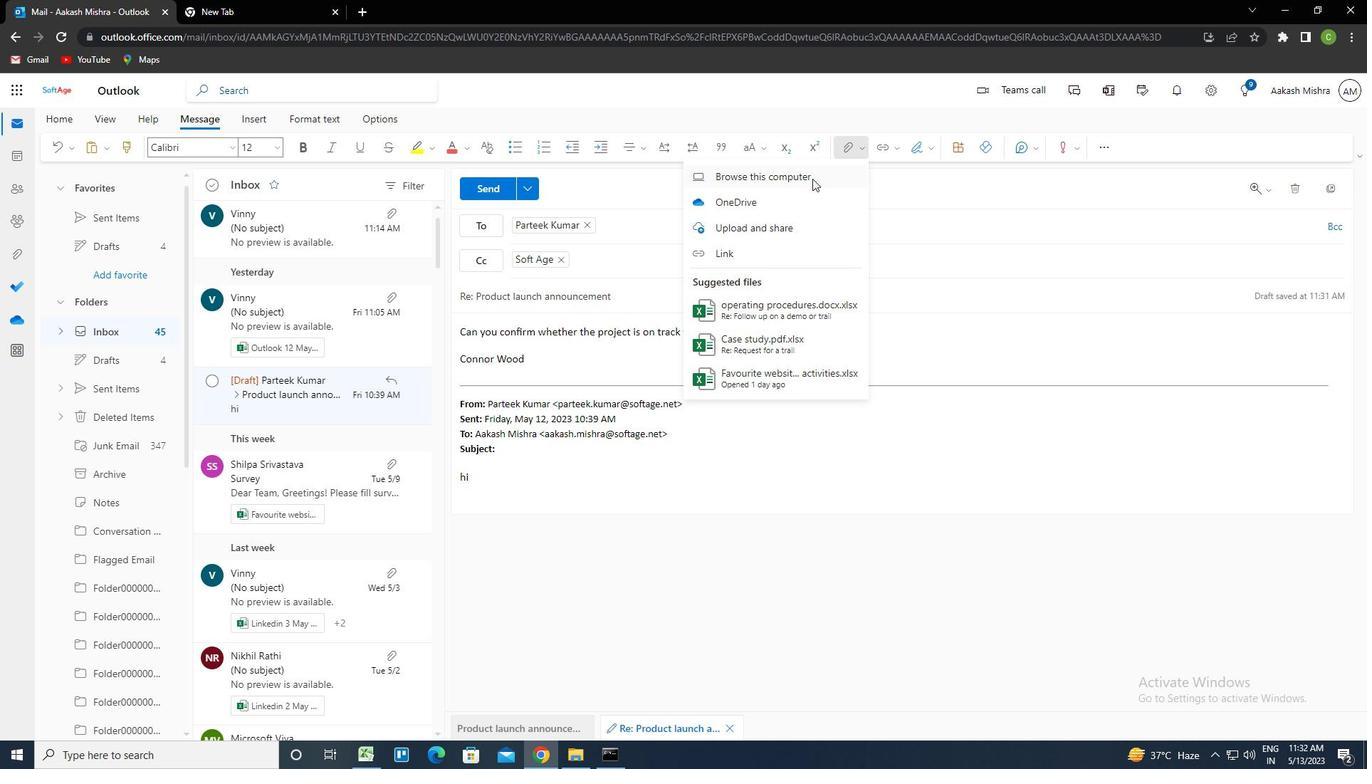 
Action: Mouse pressed left at (782, 181)
Screenshot: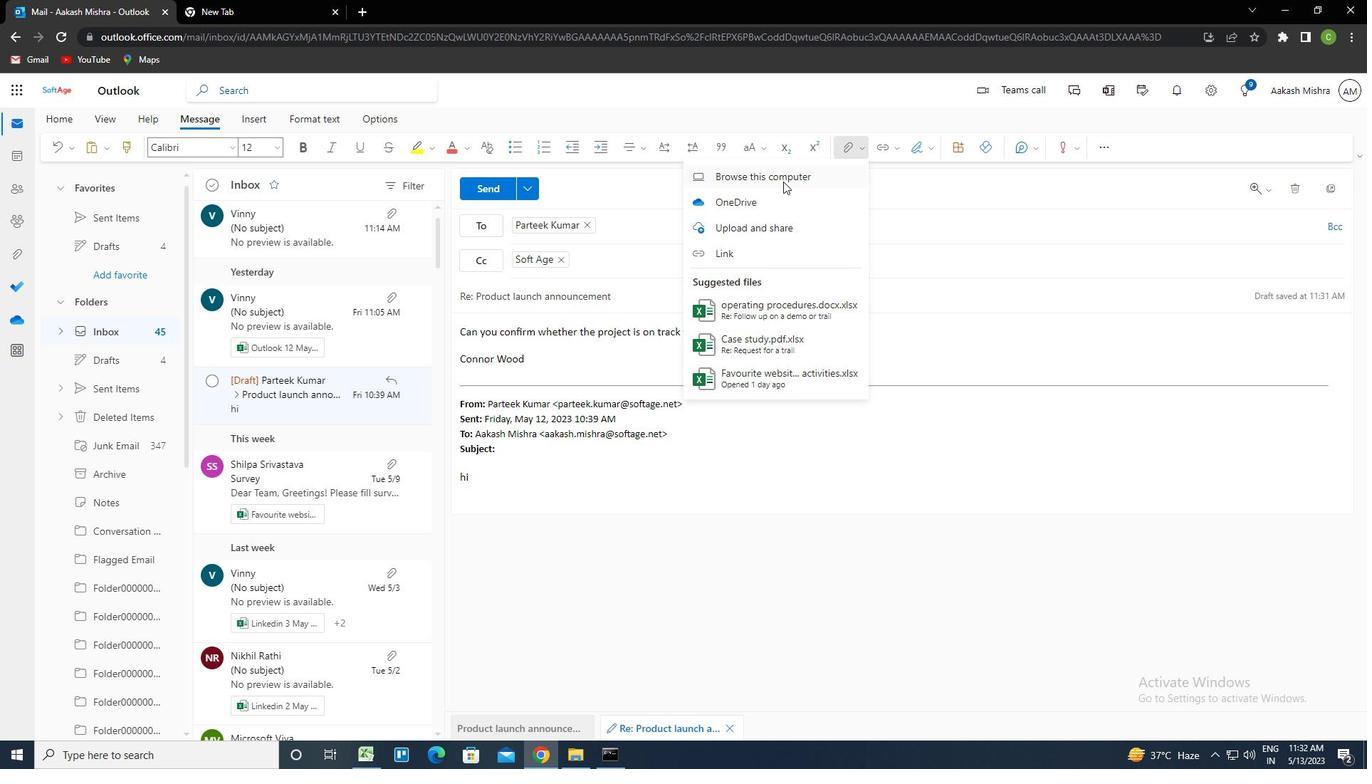 
Action: Mouse moved to (209, 163)
Screenshot: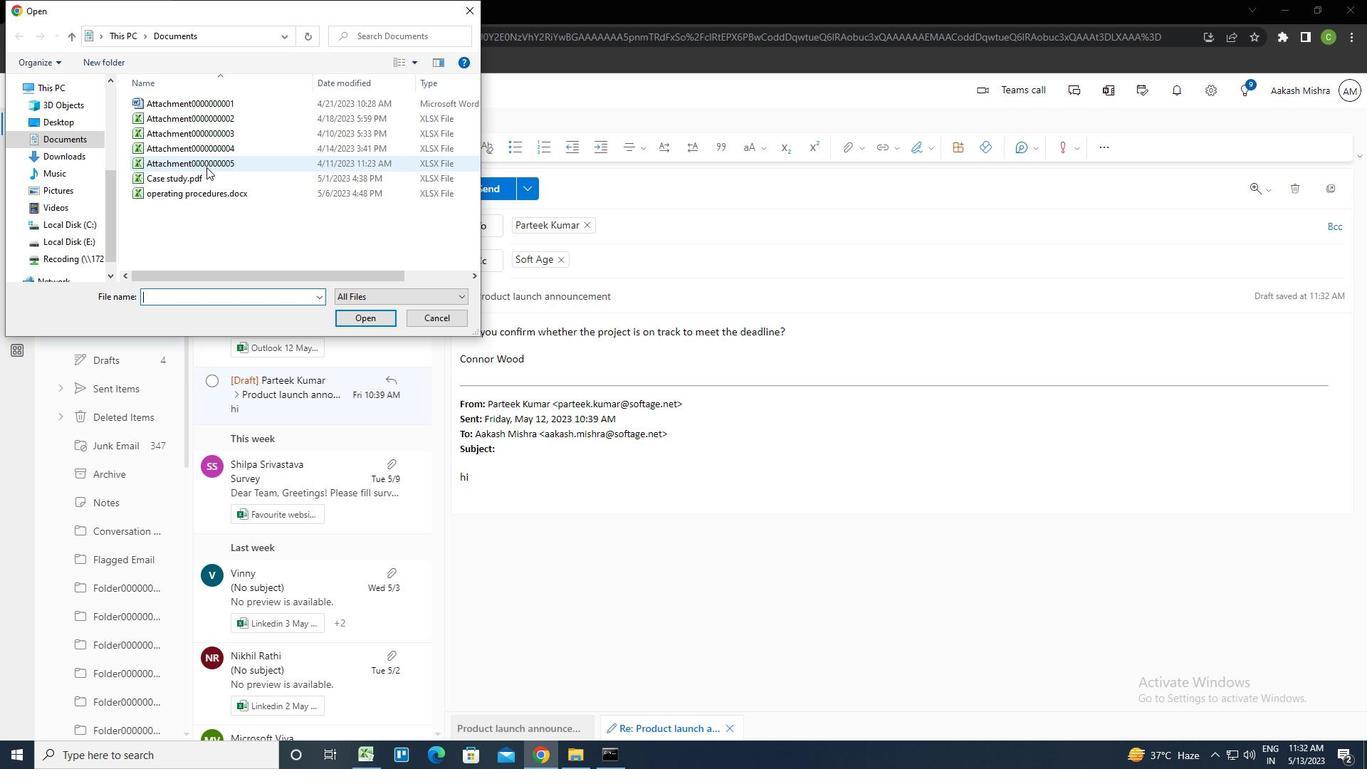 
Action: Mouse pressed left at (209, 163)
Screenshot: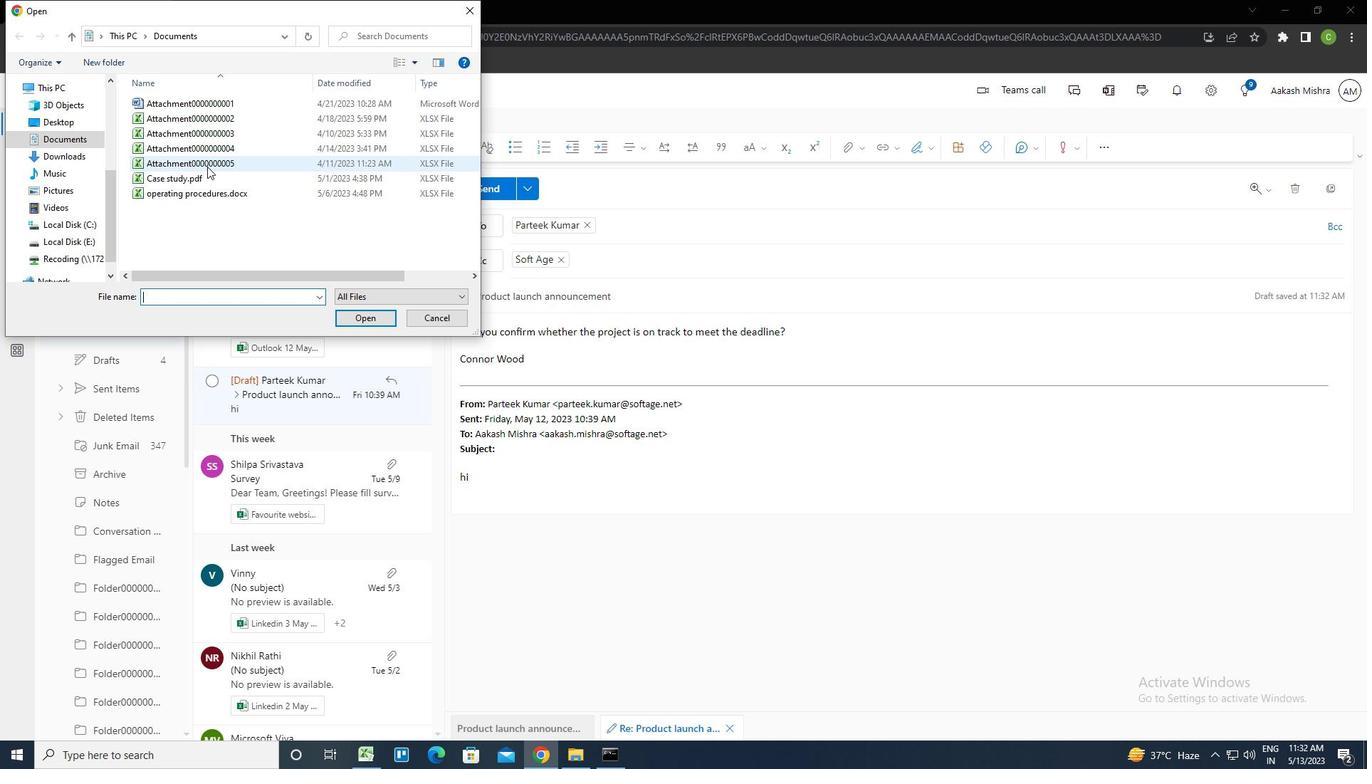 
Action: Key pressed <Key.f2><Key.caps_lock>D<Key.caps_lock>ESIGN<Key.space>SPECIFICATION.PDF<Key.enter>
Screenshot: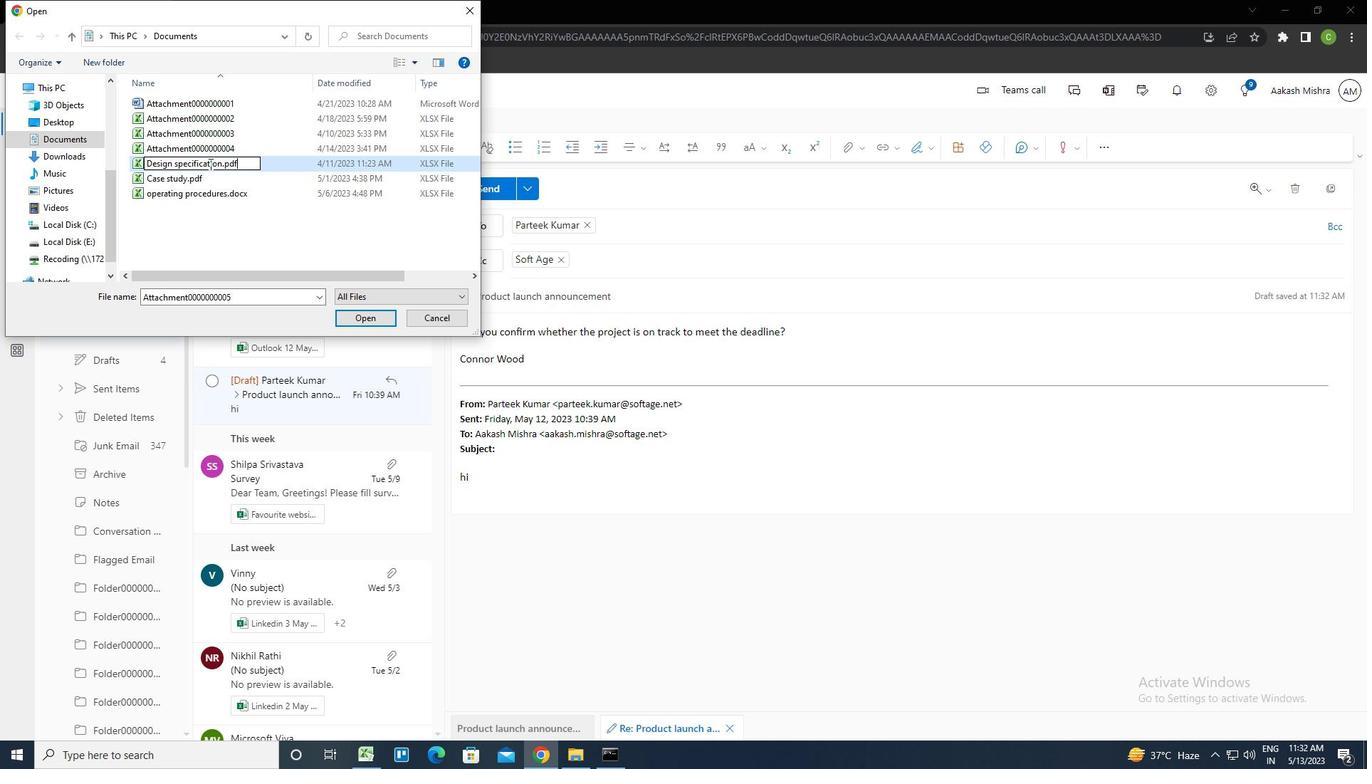 
Action: Mouse pressed left at (209, 163)
Screenshot: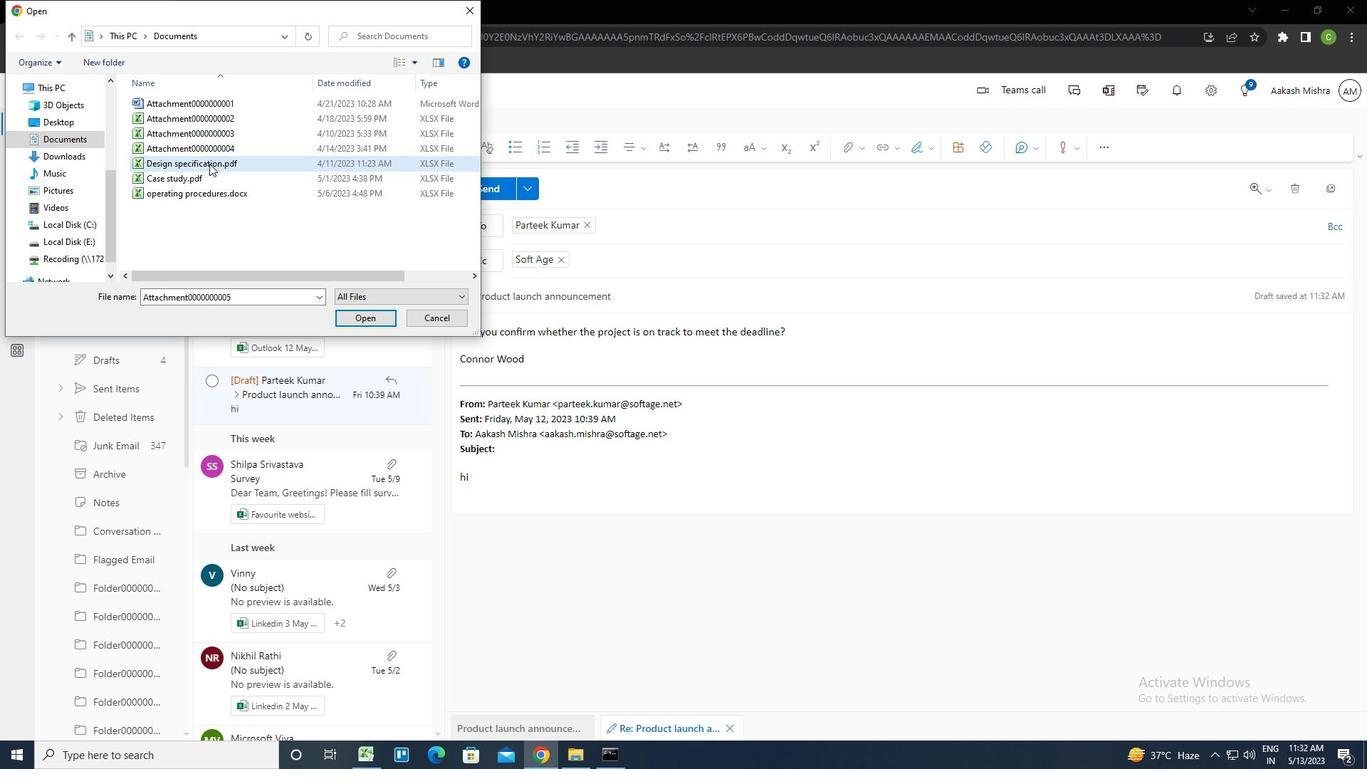 
Action: Mouse pressed left at (209, 163)
Screenshot: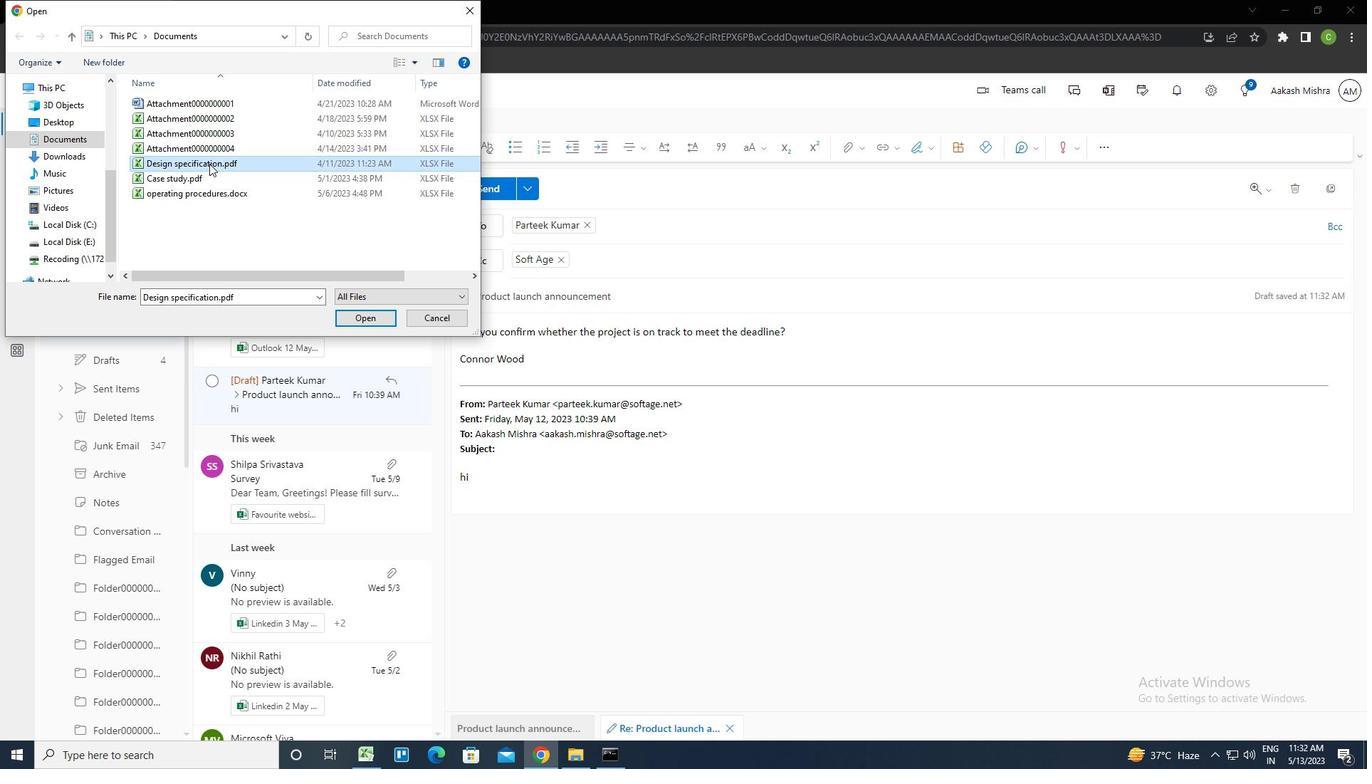 
Action: Mouse moved to (483, 187)
Screenshot: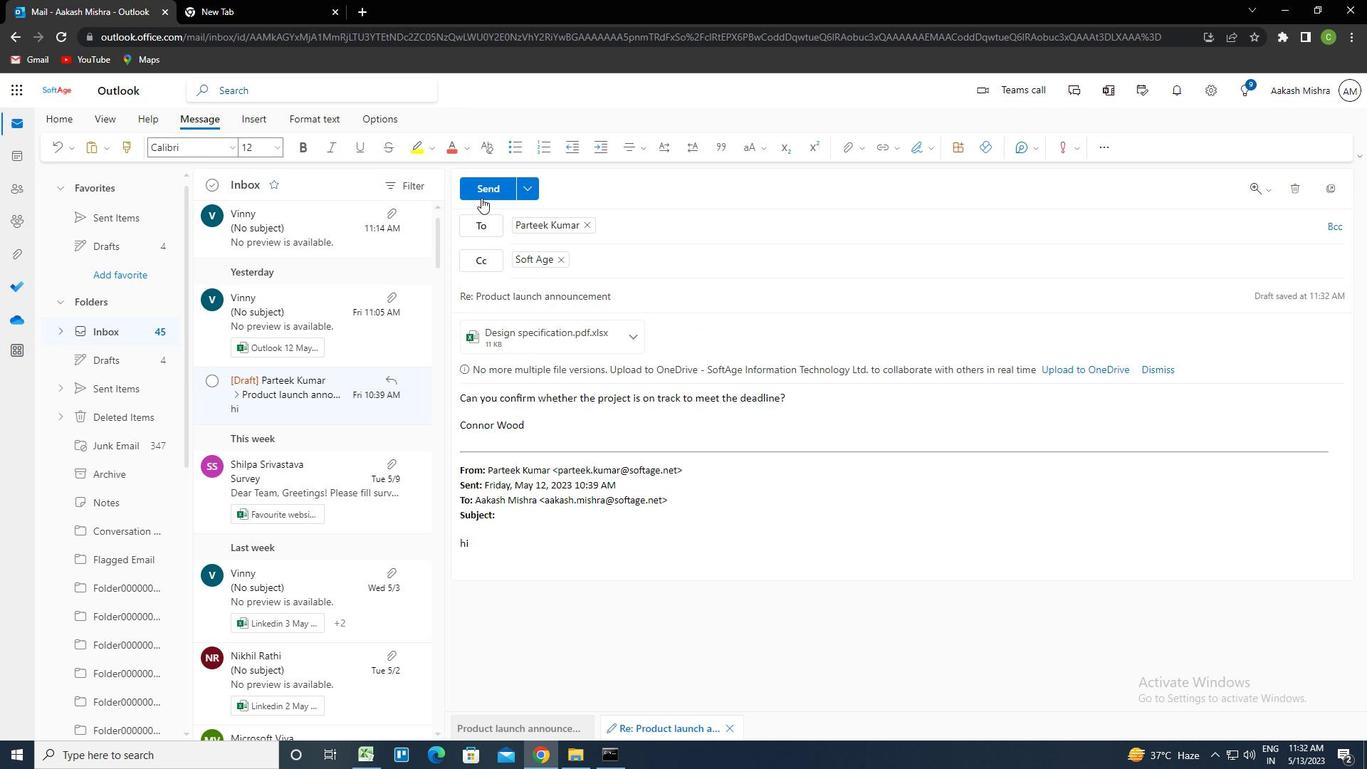 
Action: Mouse pressed left at (483, 187)
Screenshot: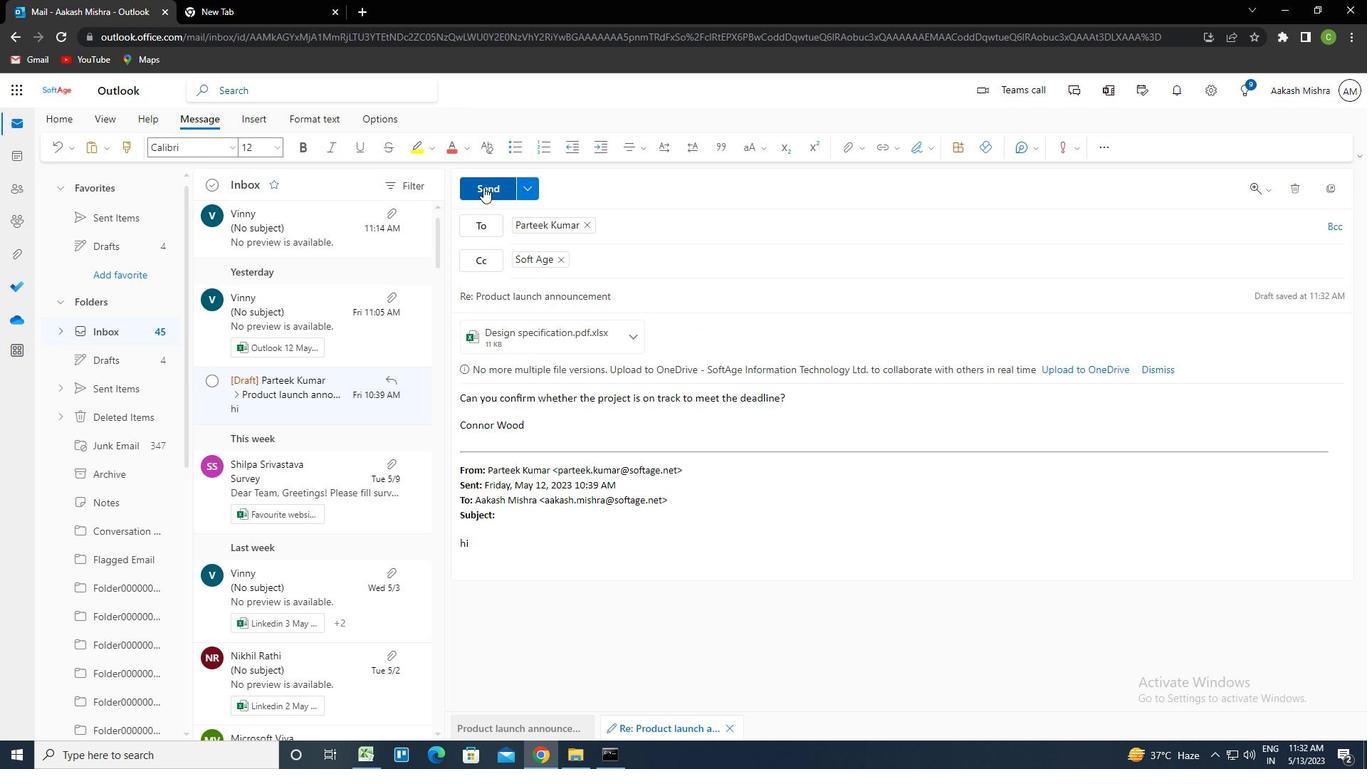 
Action: Mouse moved to (578, 414)
Screenshot: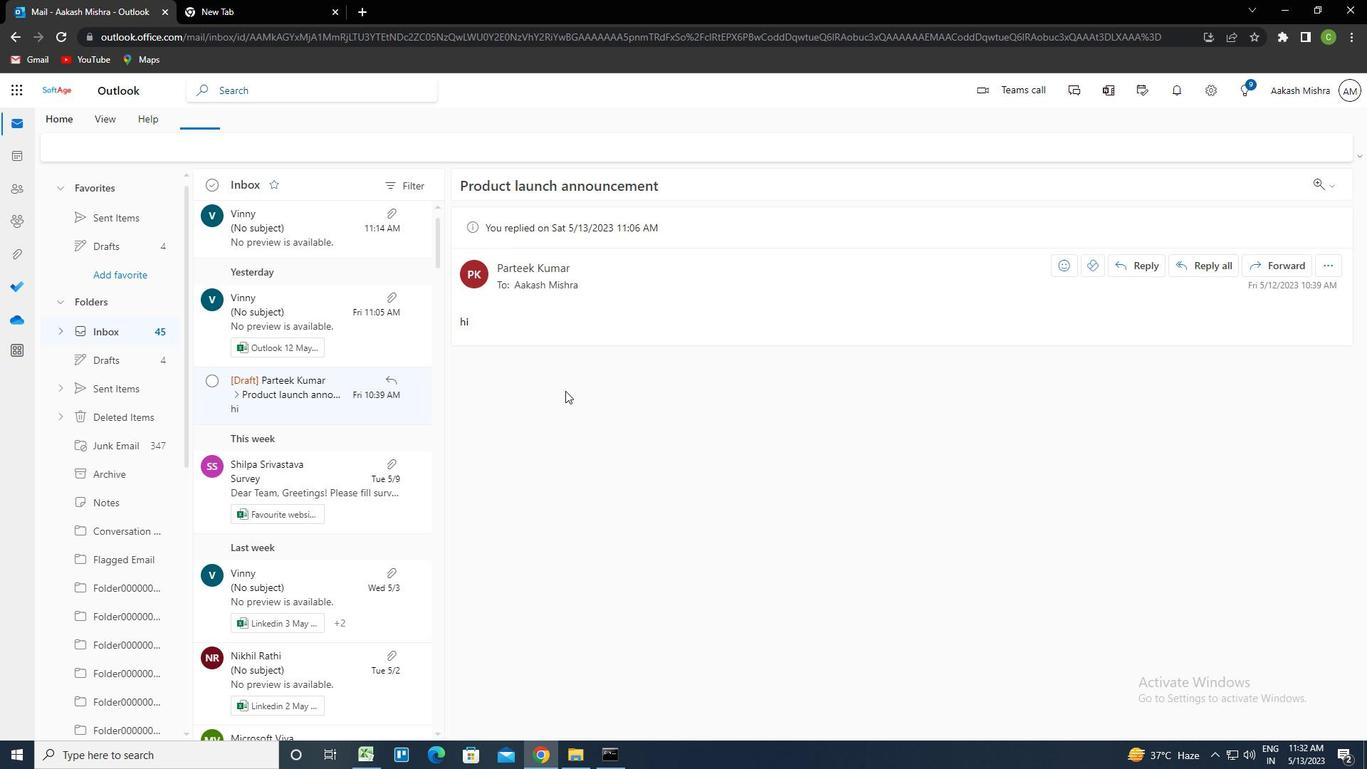 
